 Task: Look for space in Leticia, Colombia from 9th June, 2023 to 16th June, 2023 for 2 adults in price range Rs.8000 to Rs.16000. Place can be entire place with 2 bedrooms having 2 beds and 1 bathroom. Property type can be house, flat, guest house. Amenities needed are: washing machine. Booking option can be shelf check-in. Required host language is English.
Action: Mouse moved to (427, 84)
Screenshot: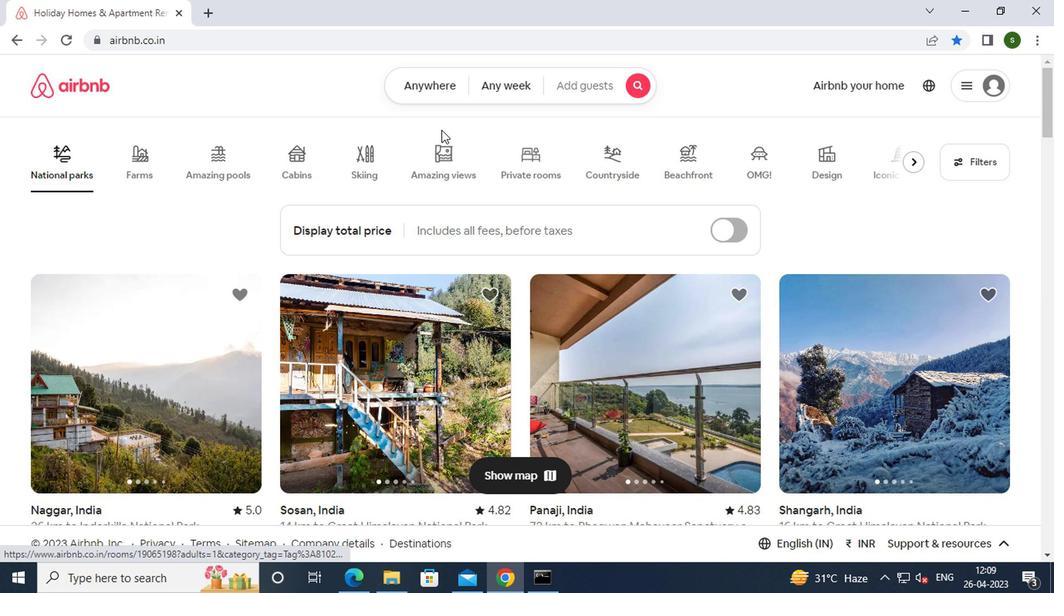 
Action: Mouse pressed left at (427, 84)
Screenshot: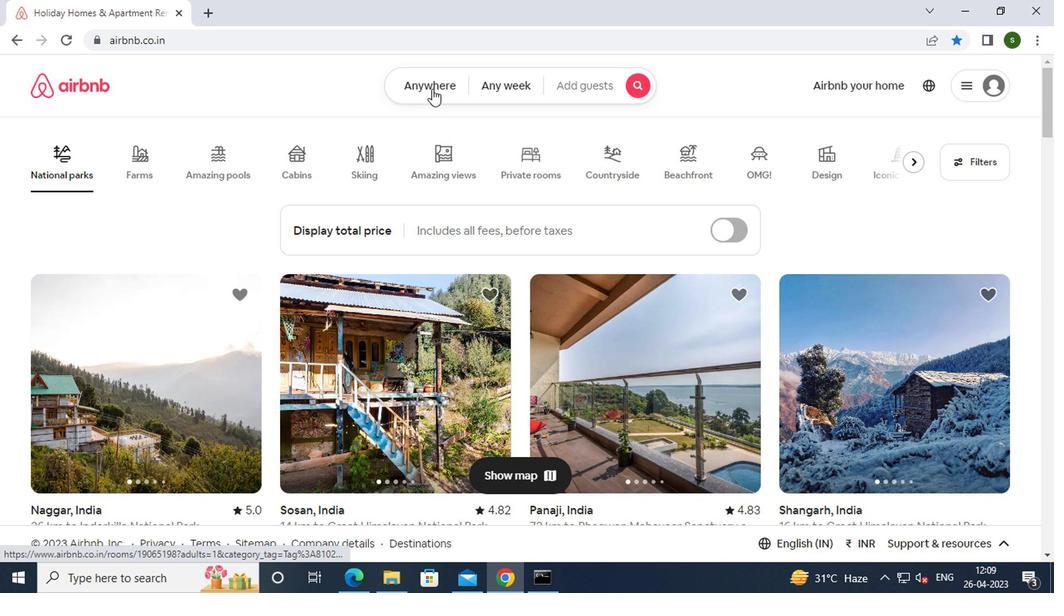 
Action: Mouse moved to (332, 150)
Screenshot: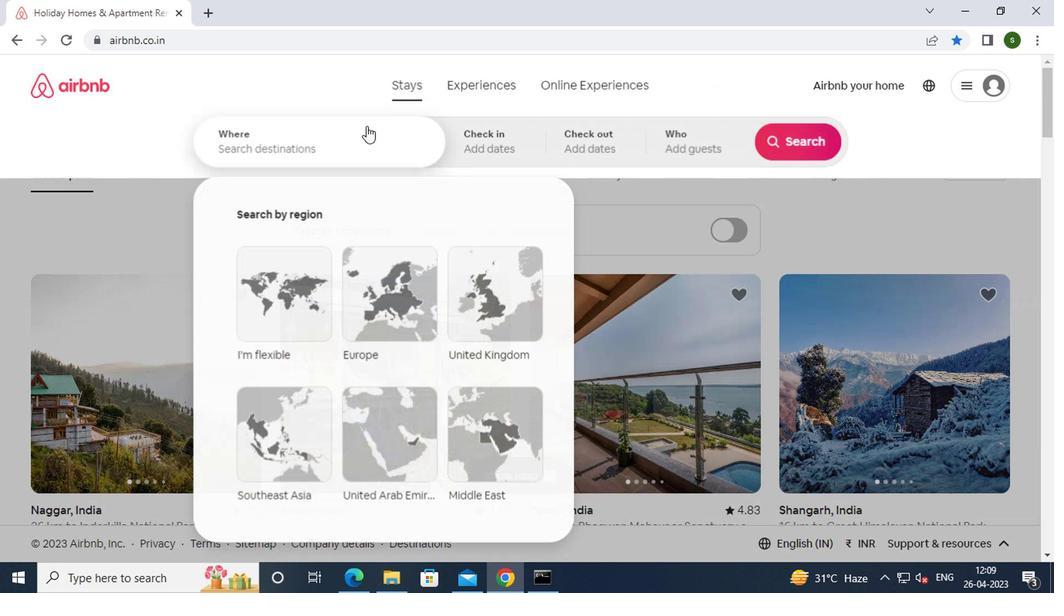 
Action: Mouse pressed left at (332, 150)
Screenshot: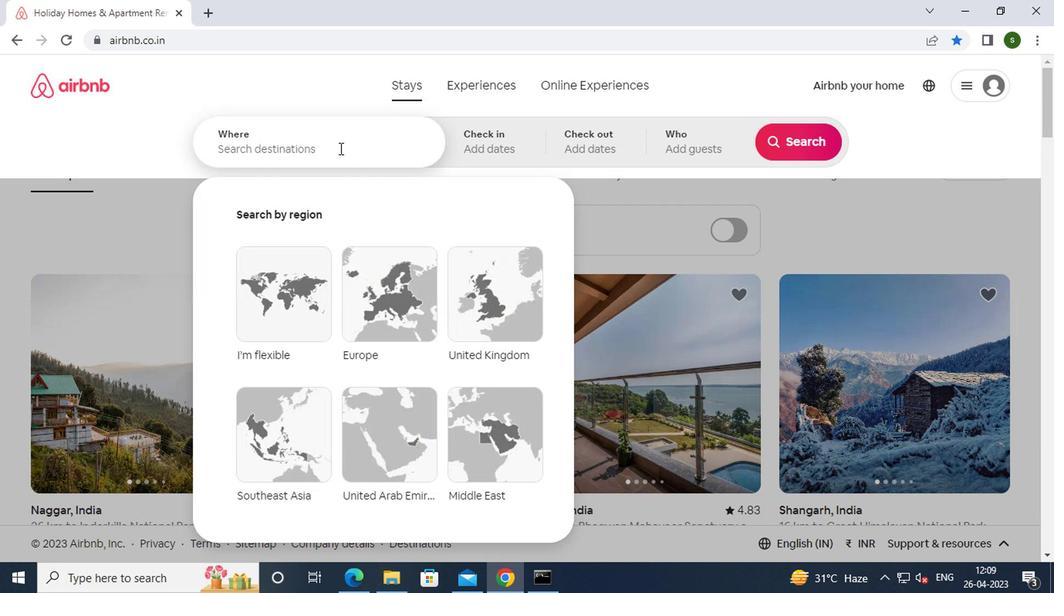
Action: Key pressed l<Key.caps_lock>eticia,<Key.space><Key.caps_lock>c<Key.caps_lock>olombia<Key.enter>
Screenshot: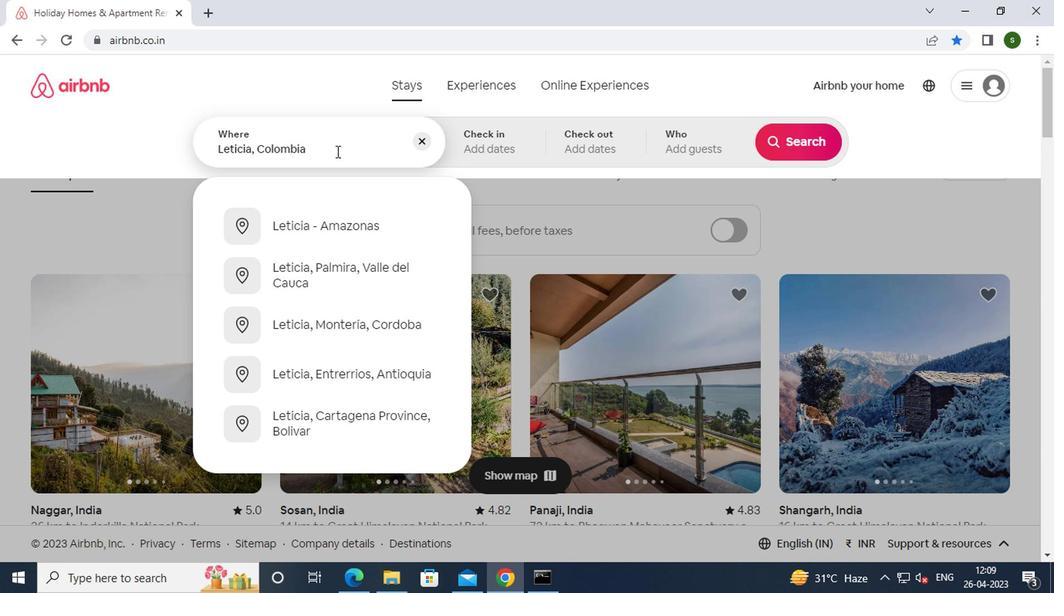 
Action: Mouse moved to (785, 271)
Screenshot: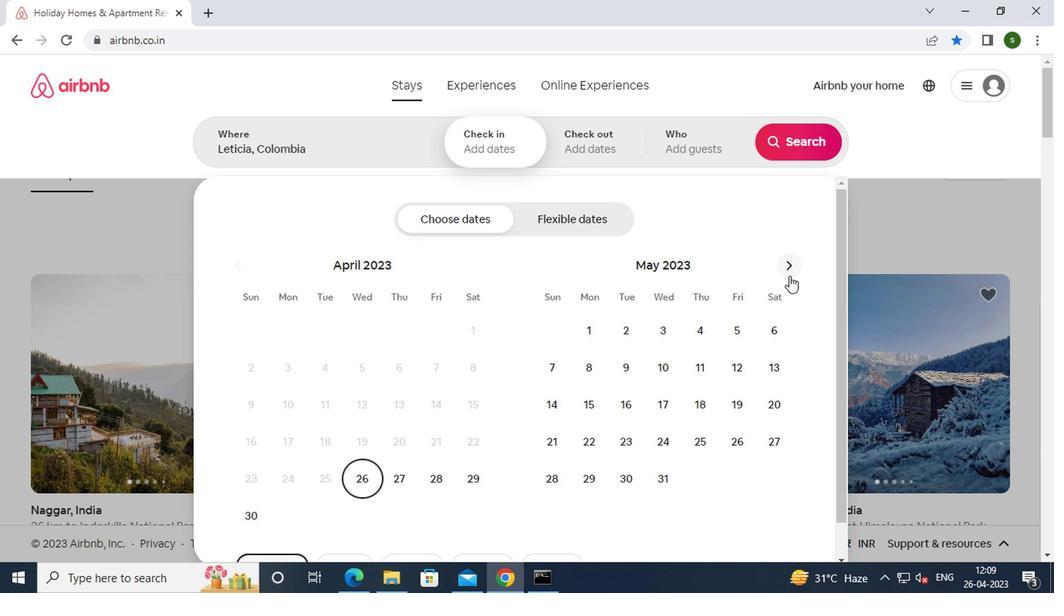 
Action: Mouse pressed left at (785, 271)
Screenshot: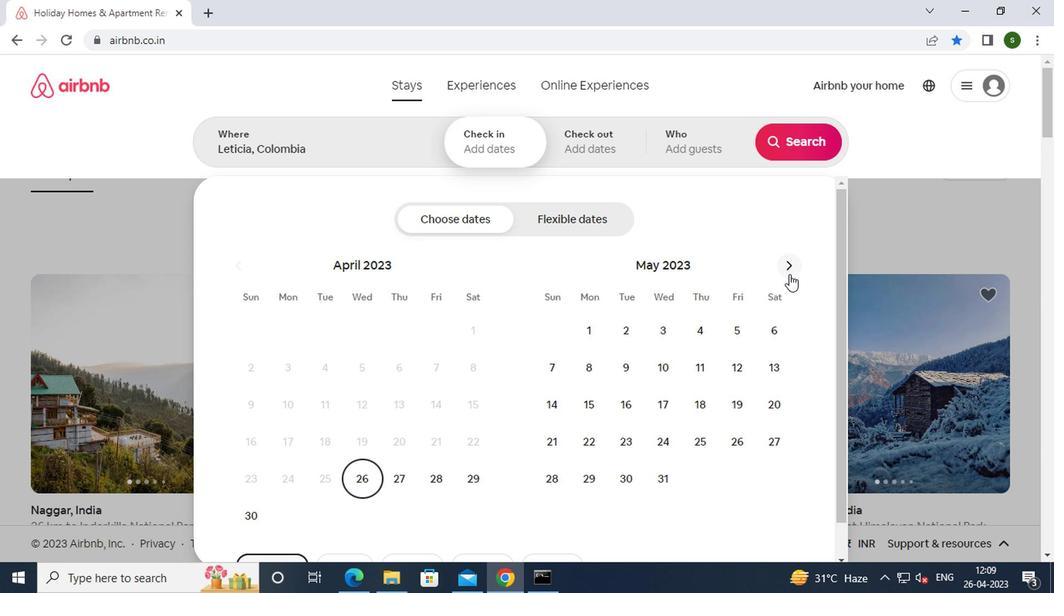 
Action: Mouse moved to (725, 367)
Screenshot: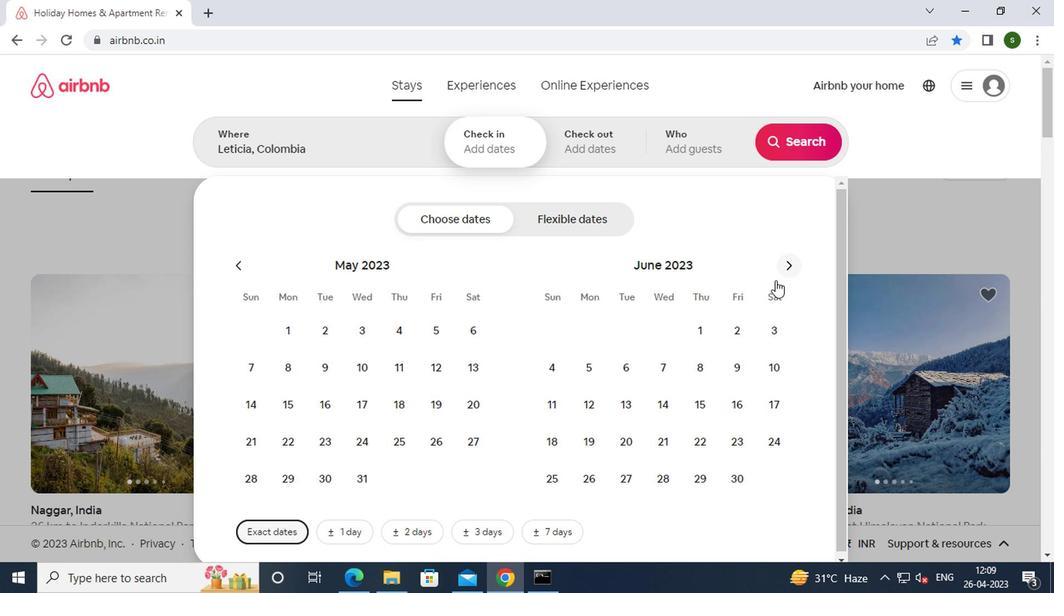 
Action: Mouse pressed left at (725, 367)
Screenshot: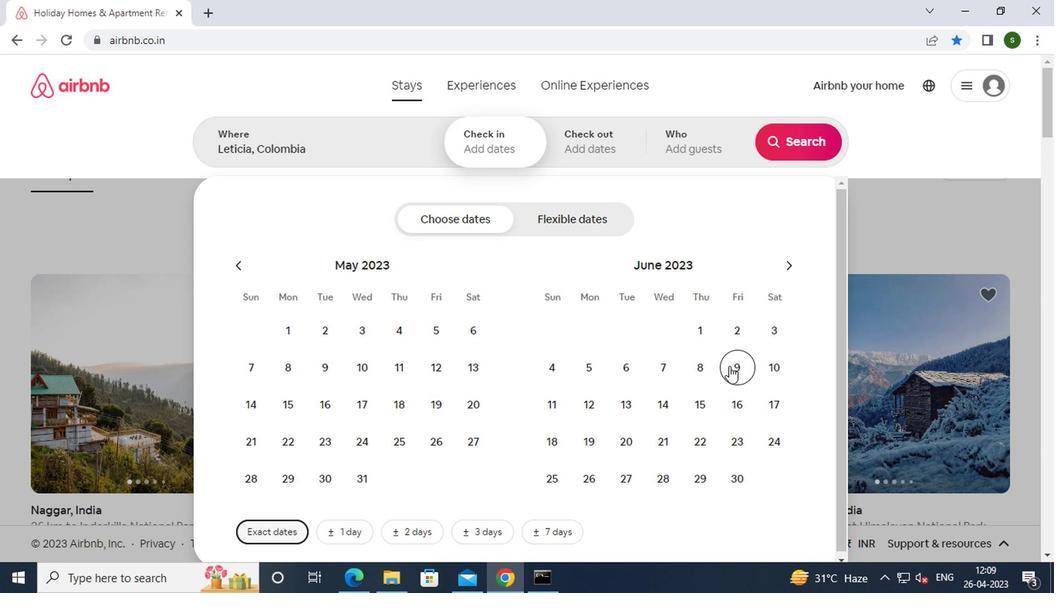 
Action: Mouse moved to (728, 398)
Screenshot: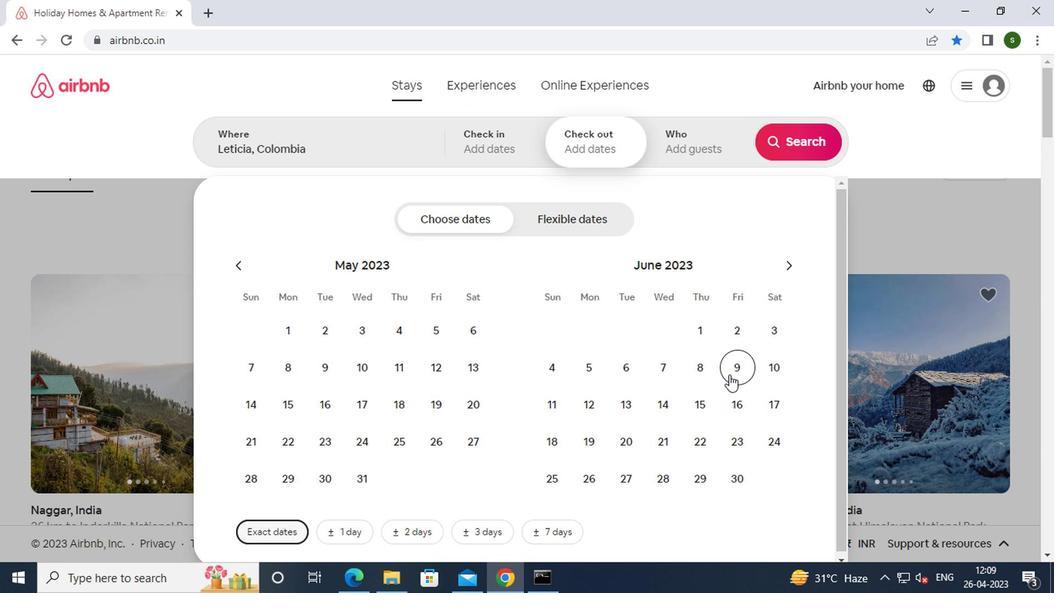 
Action: Mouse pressed left at (728, 398)
Screenshot: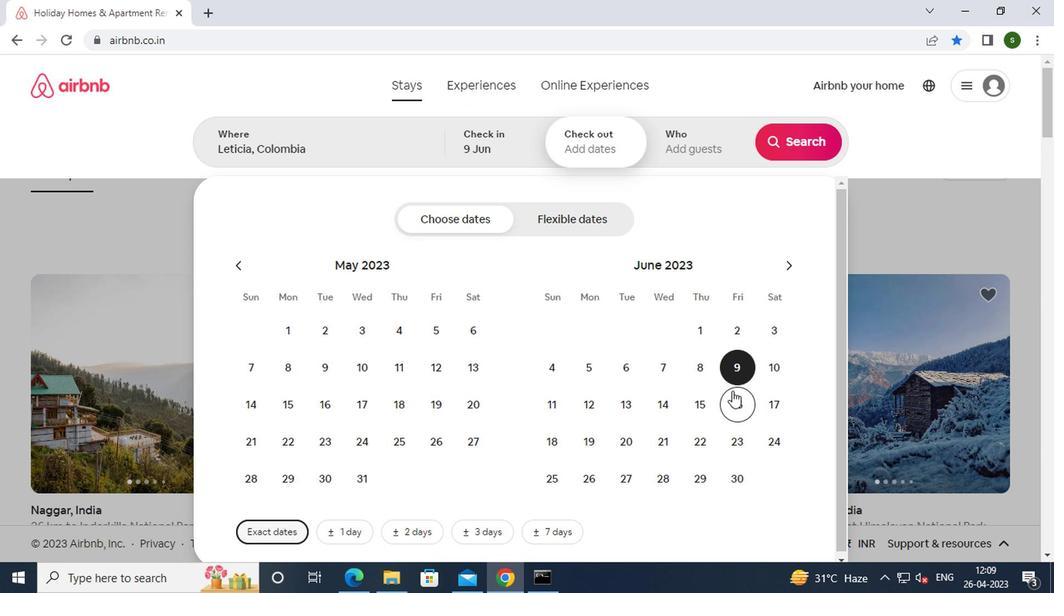 
Action: Mouse moved to (701, 141)
Screenshot: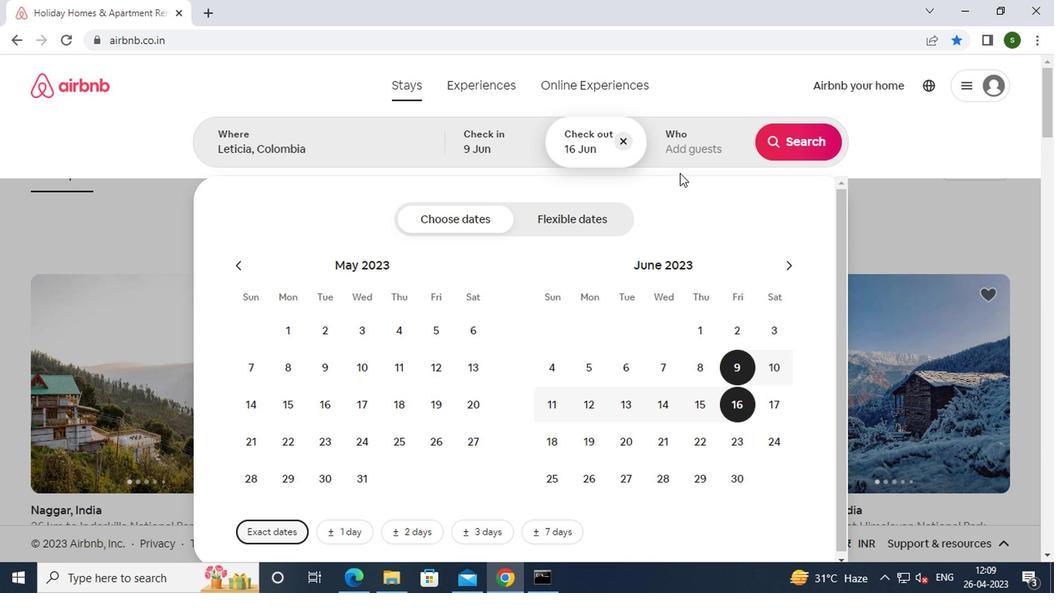 
Action: Mouse pressed left at (701, 141)
Screenshot: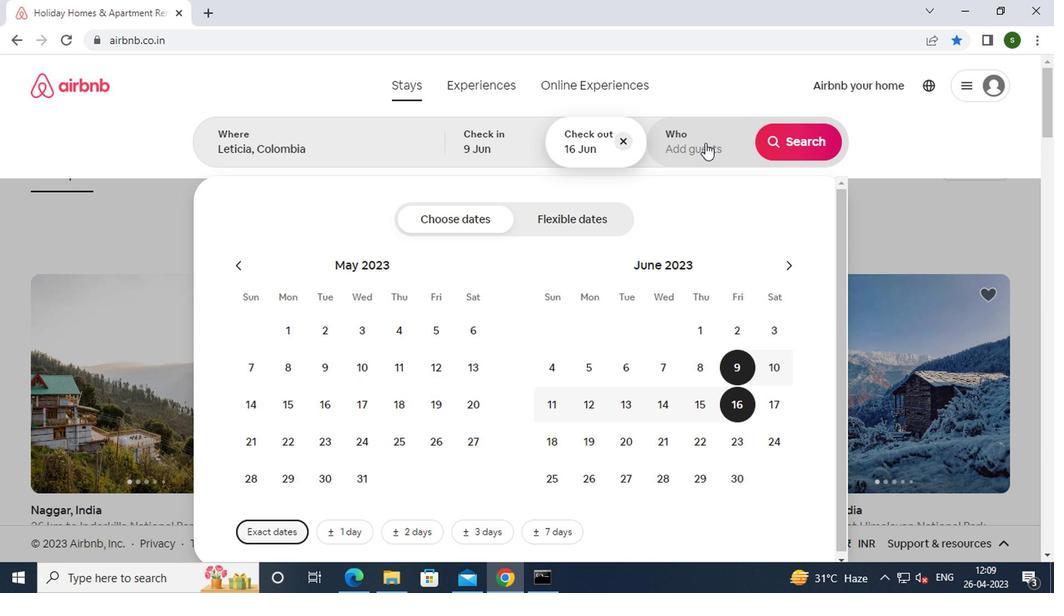 
Action: Mouse moved to (806, 228)
Screenshot: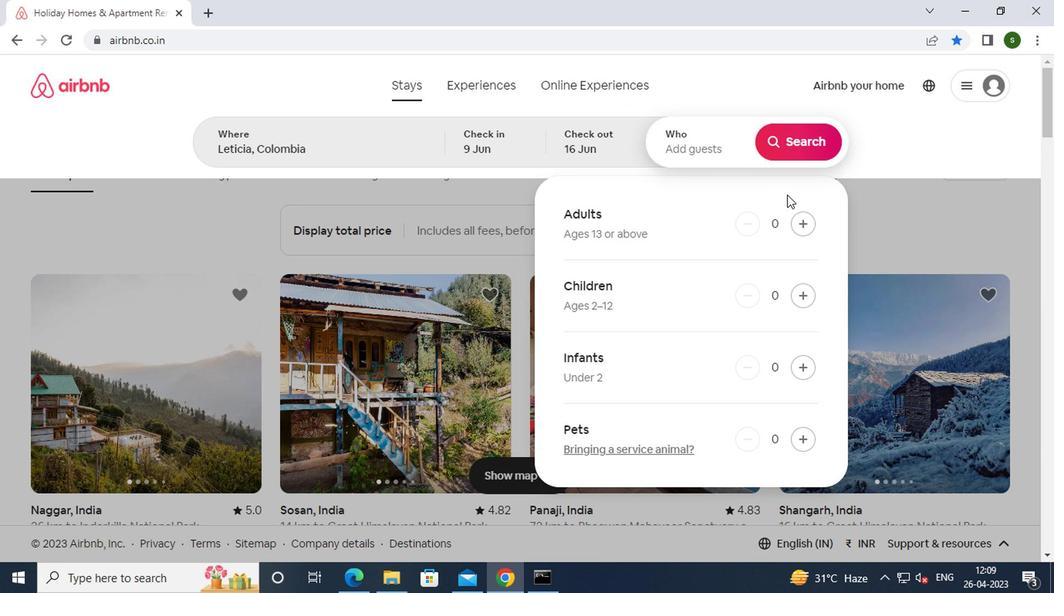 
Action: Mouse pressed left at (806, 228)
Screenshot: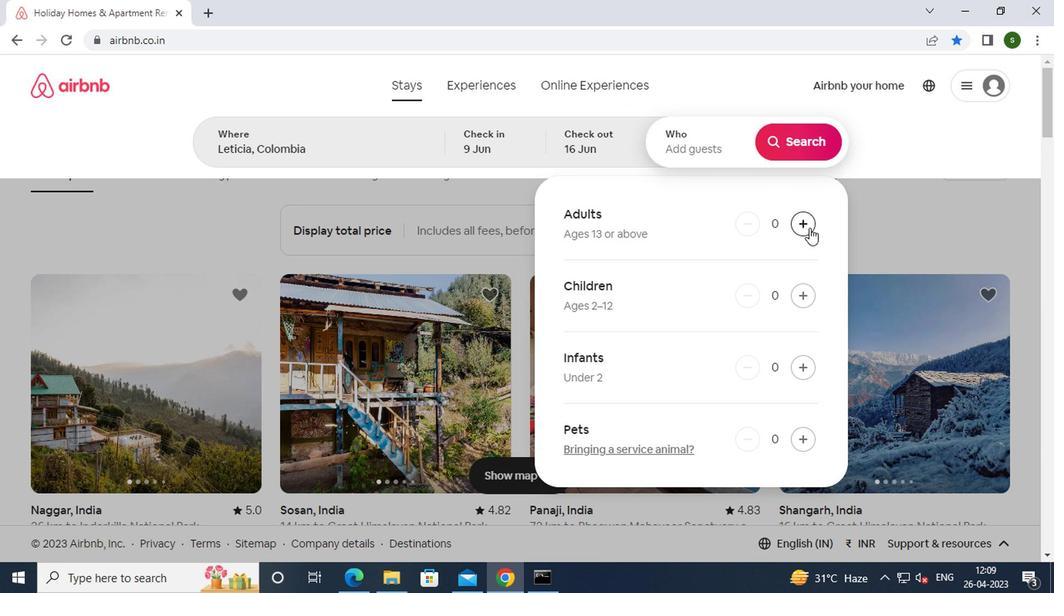 
Action: Mouse pressed left at (806, 228)
Screenshot: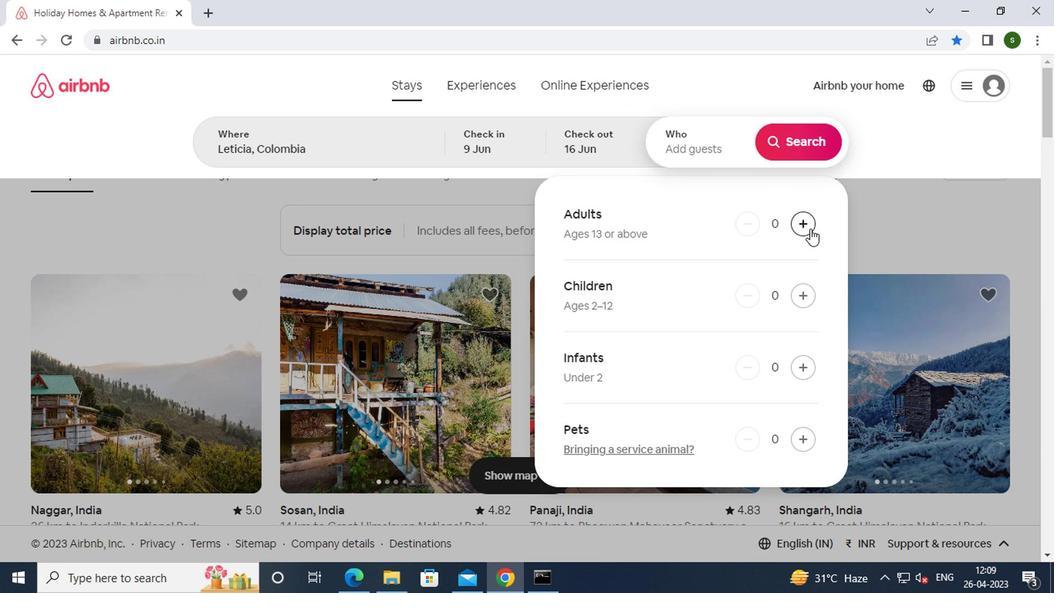 
Action: Mouse moved to (802, 144)
Screenshot: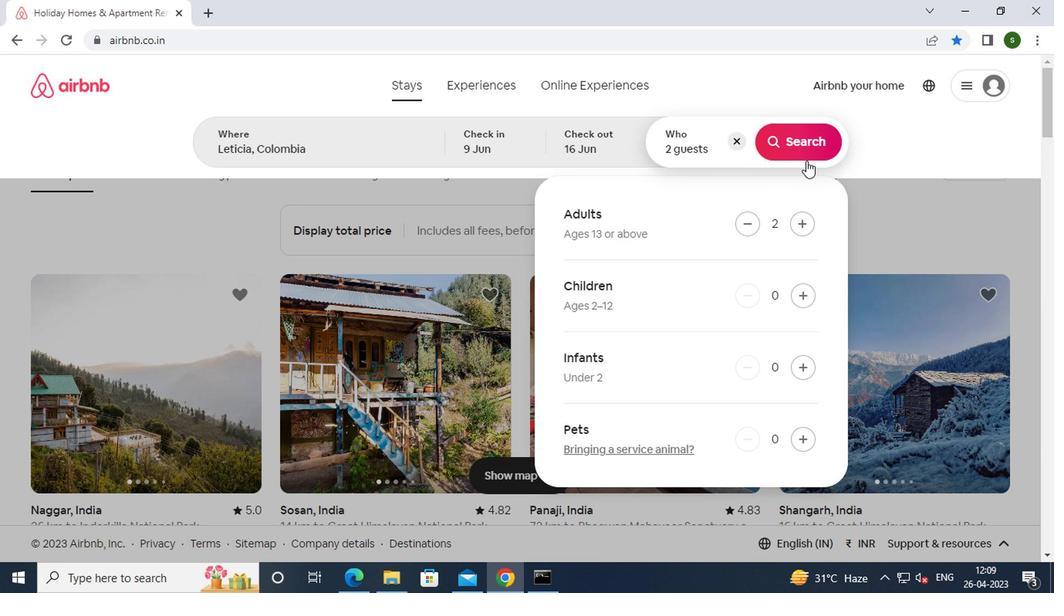 
Action: Mouse pressed left at (802, 144)
Screenshot: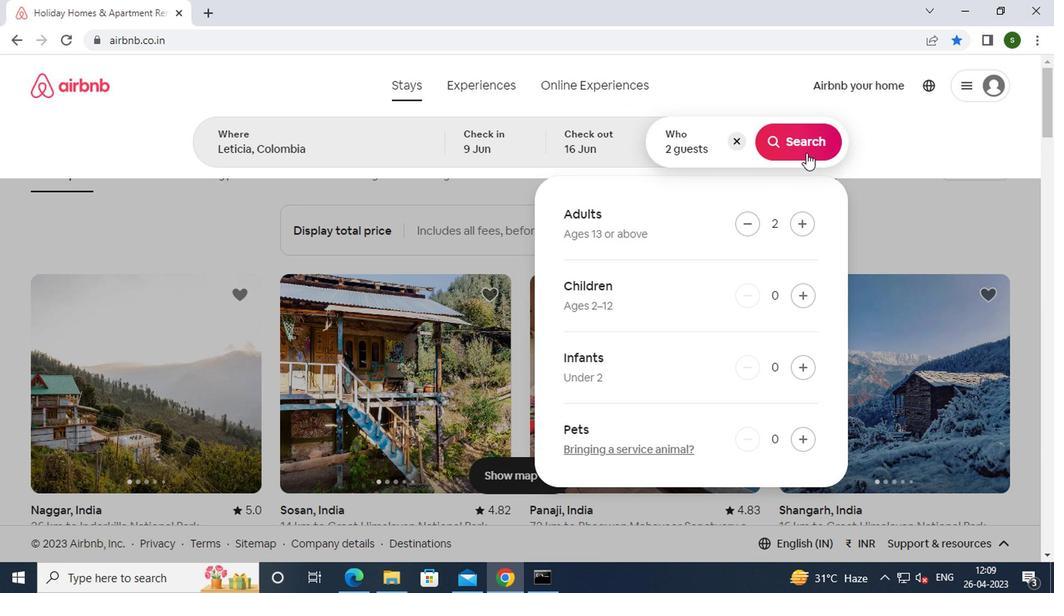 
Action: Mouse moved to (977, 151)
Screenshot: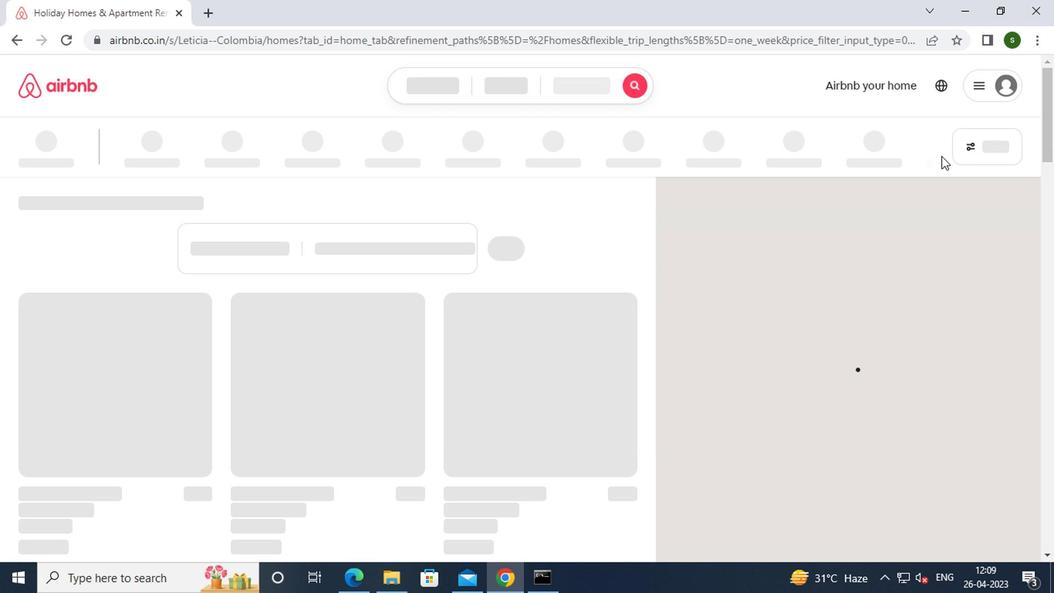 
Action: Mouse pressed left at (977, 151)
Screenshot: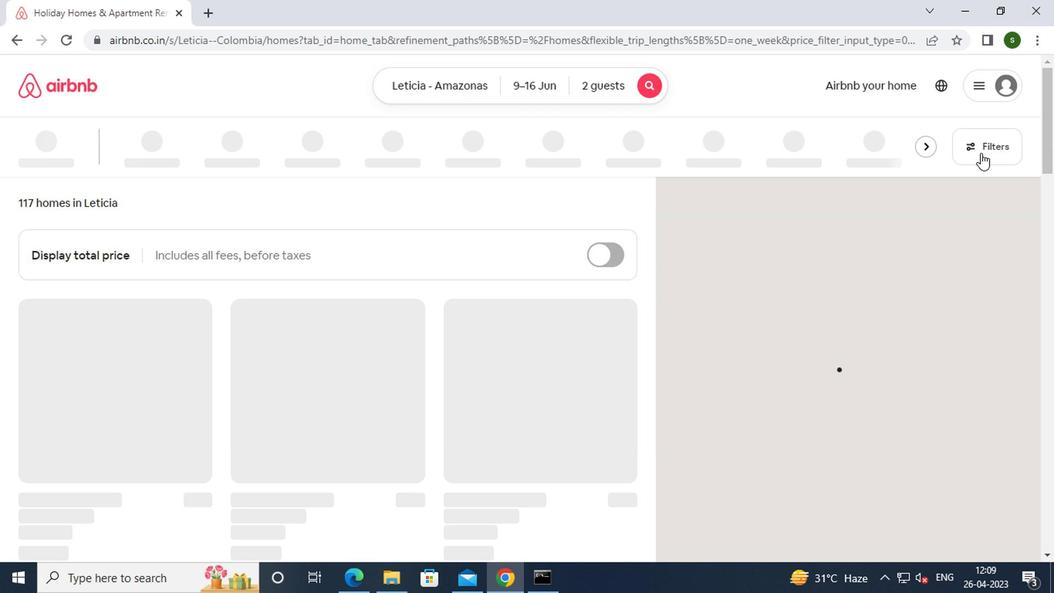 
Action: Mouse moved to (391, 334)
Screenshot: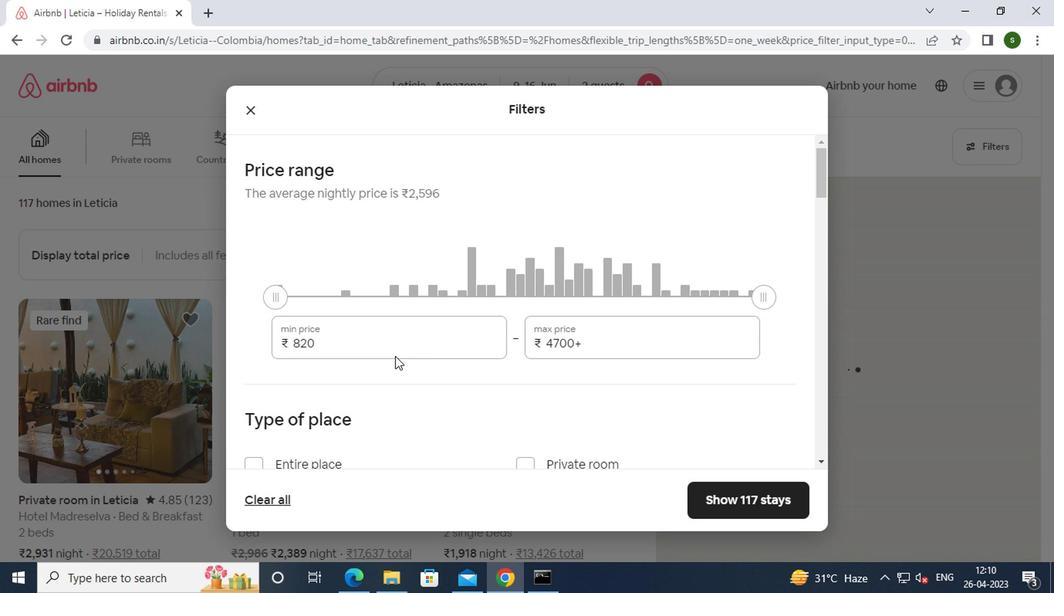
Action: Mouse pressed left at (391, 334)
Screenshot: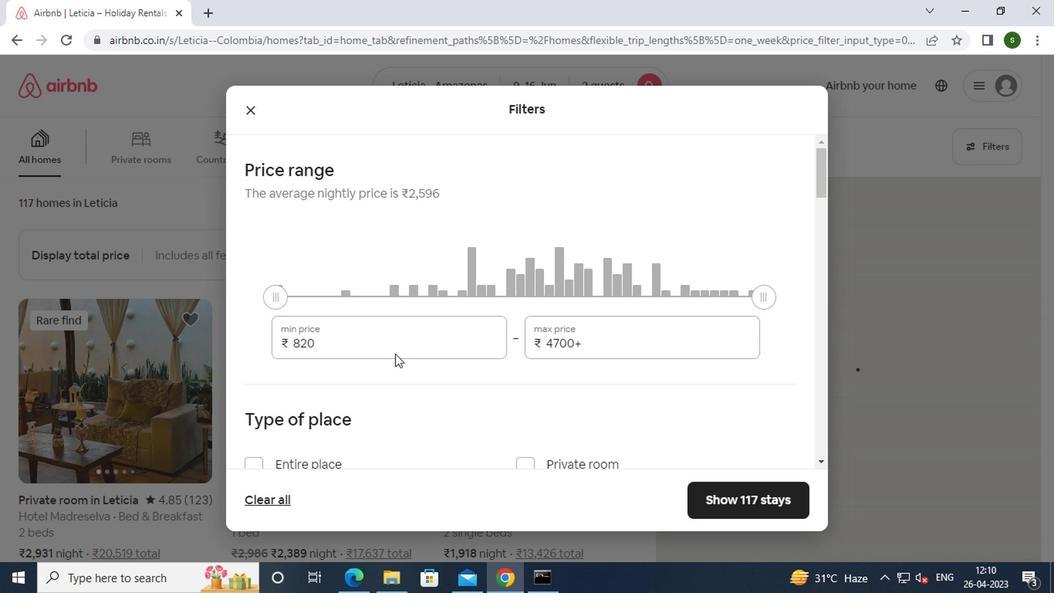 
Action: Key pressed <Key.backspace><Key.backspace><Key.backspace><Key.backspace><Key.backspace><Key.backspace><Key.backspace>8000
Screenshot: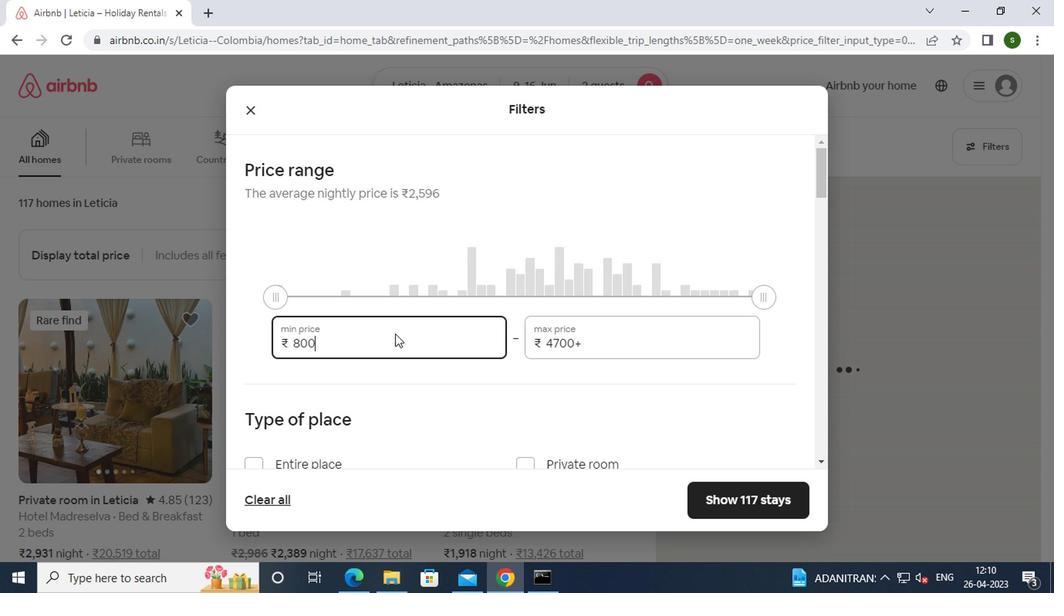 
Action: Mouse moved to (642, 342)
Screenshot: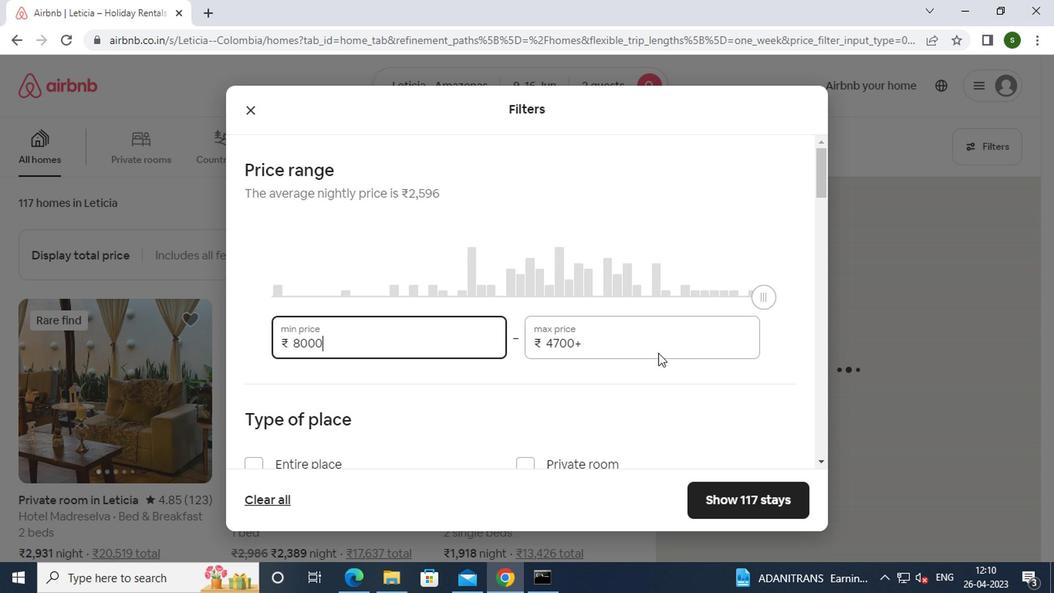 
Action: Mouse pressed left at (642, 342)
Screenshot: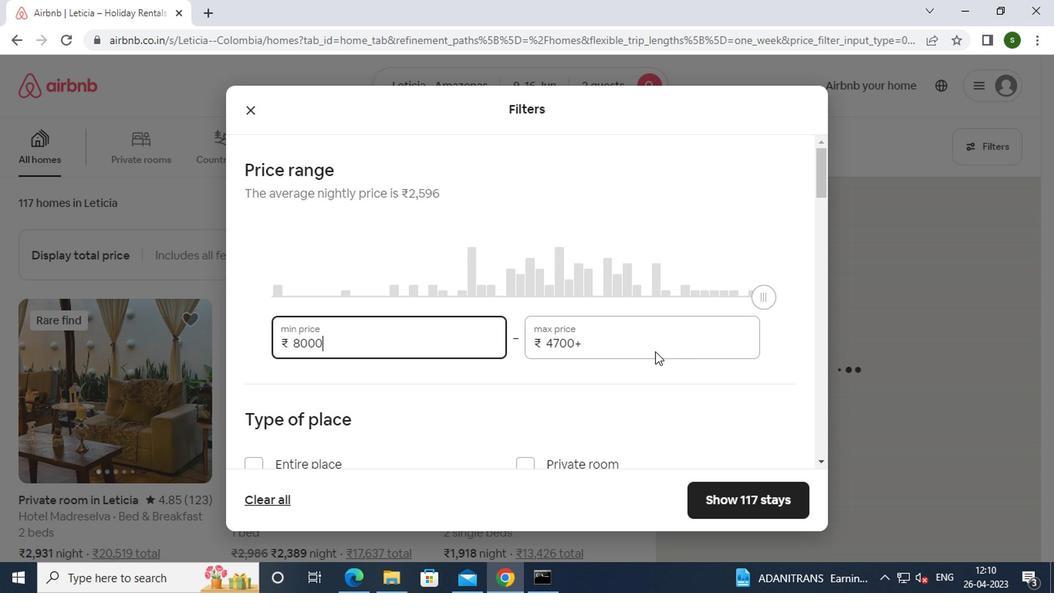 
Action: Key pressed <Key.backspace><Key.backspace><Key.backspace><Key.backspace><Key.backspace><Key.backspace><Key.backspace><Key.backspace><Key.backspace>16000
Screenshot: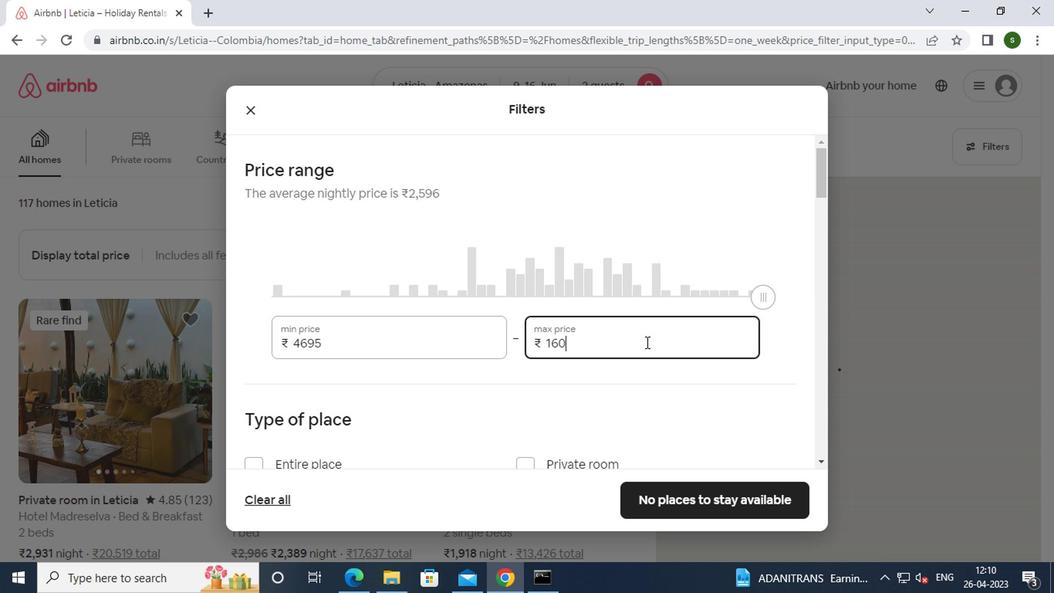 
Action: Mouse moved to (581, 362)
Screenshot: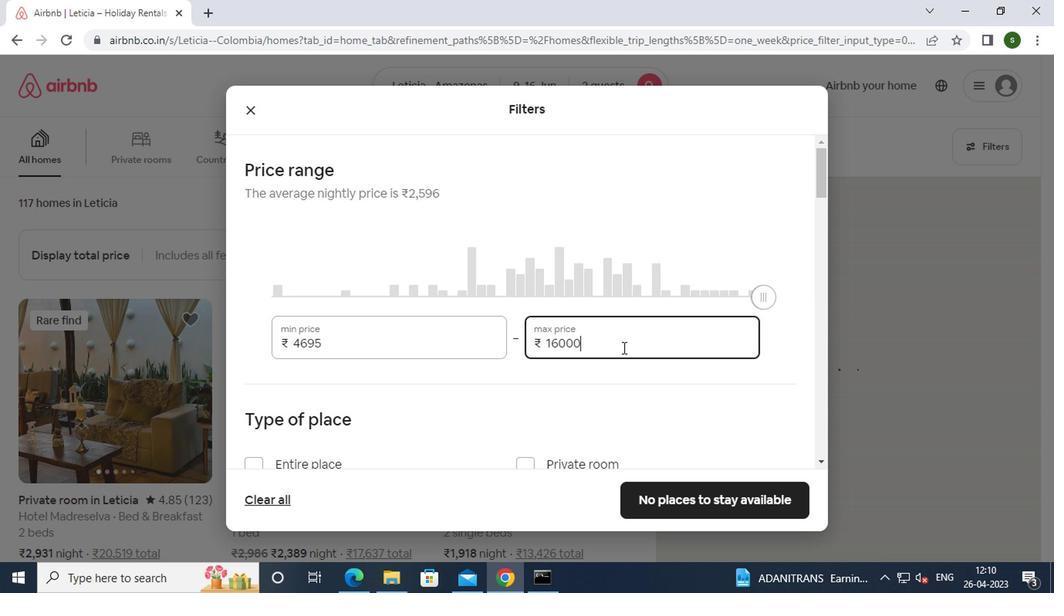
Action: Mouse scrolled (581, 362) with delta (0, 0)
Screenshot: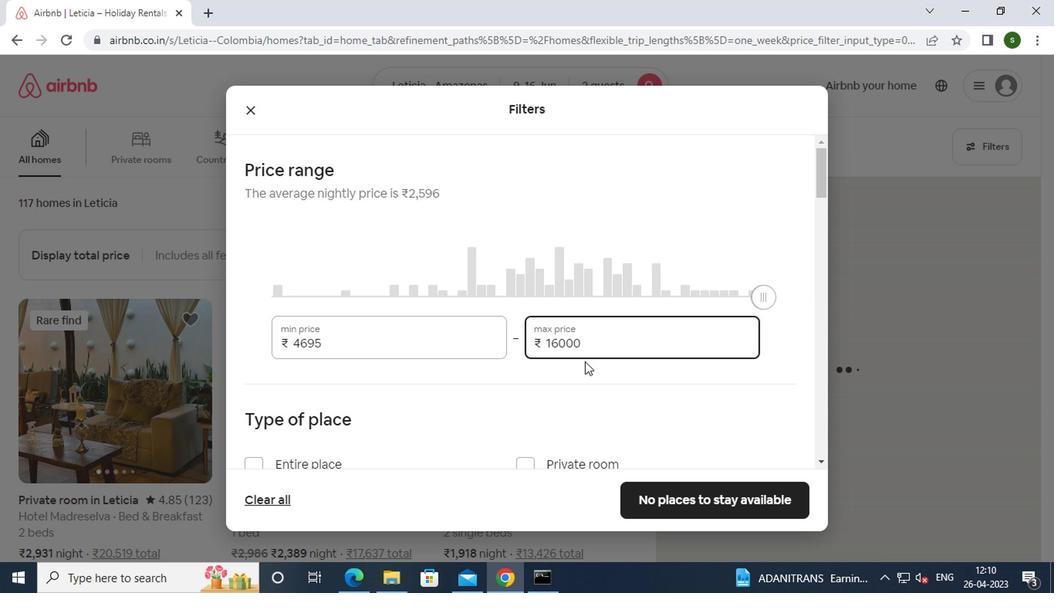 
Action: Mouse scrolled (581, 362) with delta (0, 0)
Screenshot: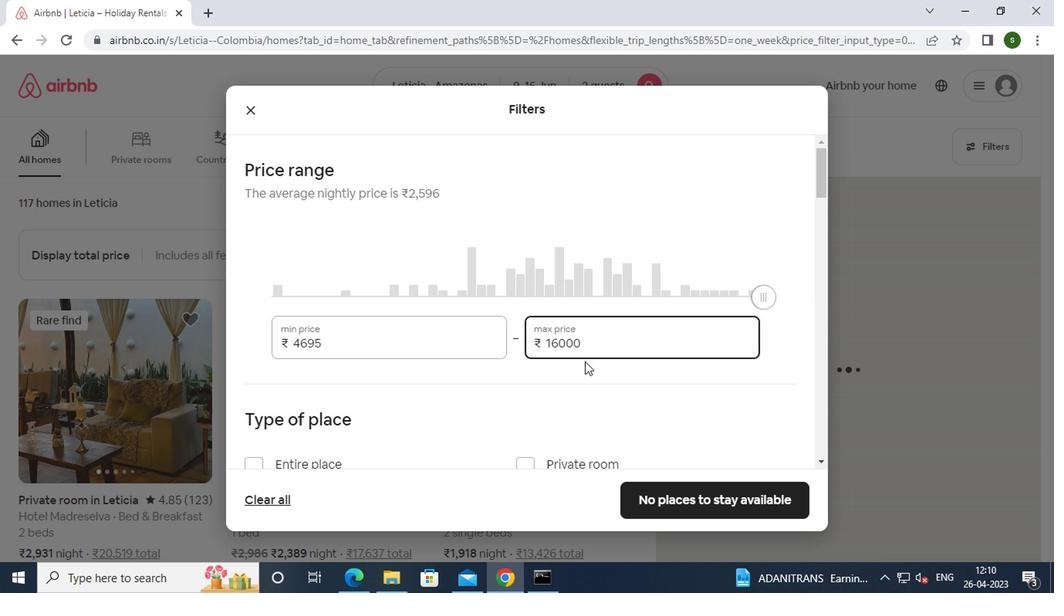 
Action: Mouse moved to (322, 318)
Screenshot: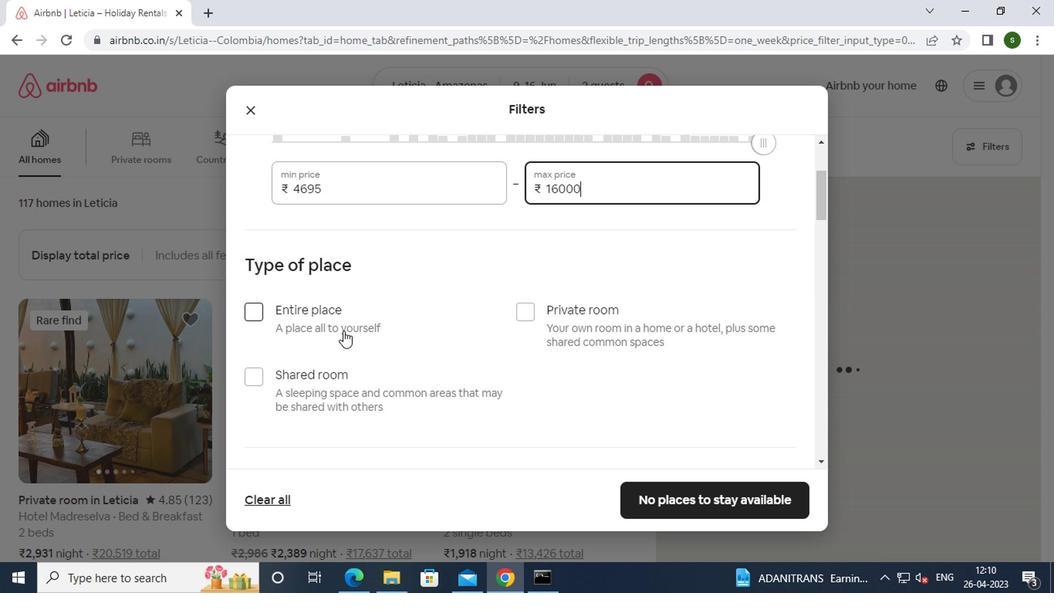 
Action: Mouse pressed left at (322, 318)
Screenshot: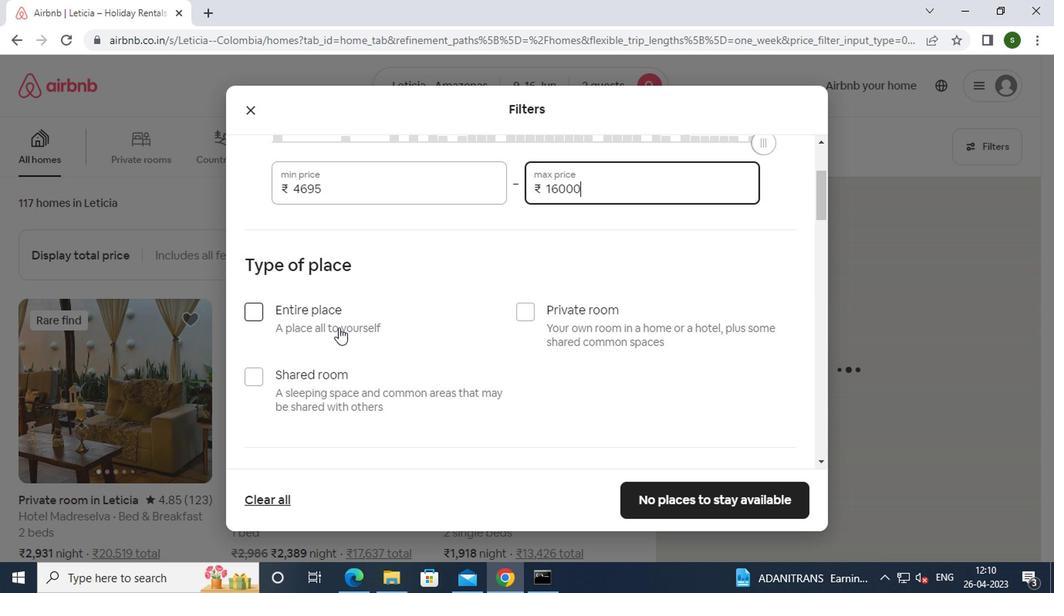 
Action: Mouse moved to (386, 326)
Screenshot: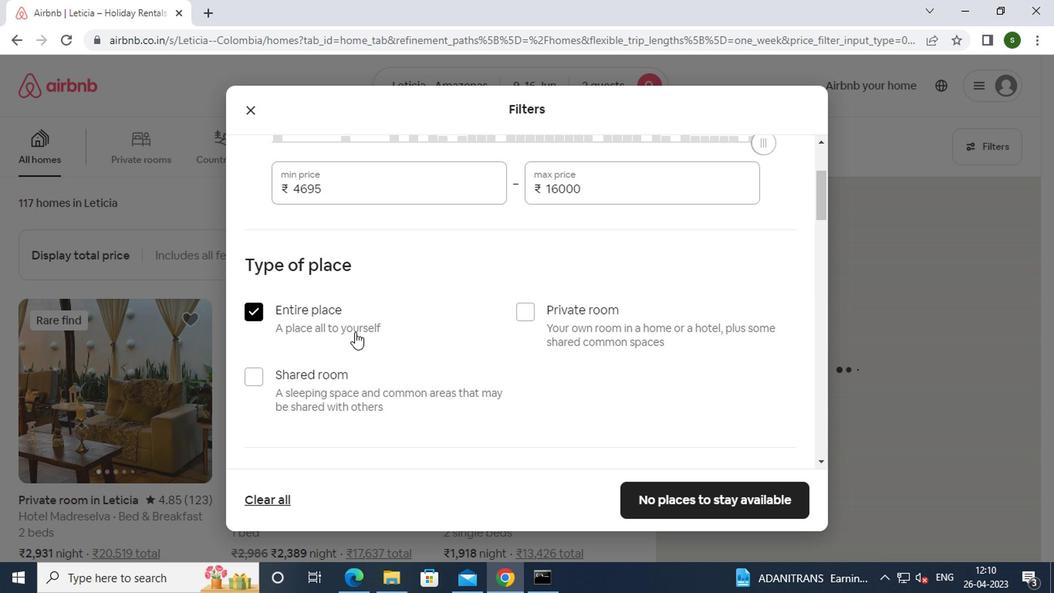 
Action: Mouse scrolled (386, 325) with delta (0, 0)
Screenshot: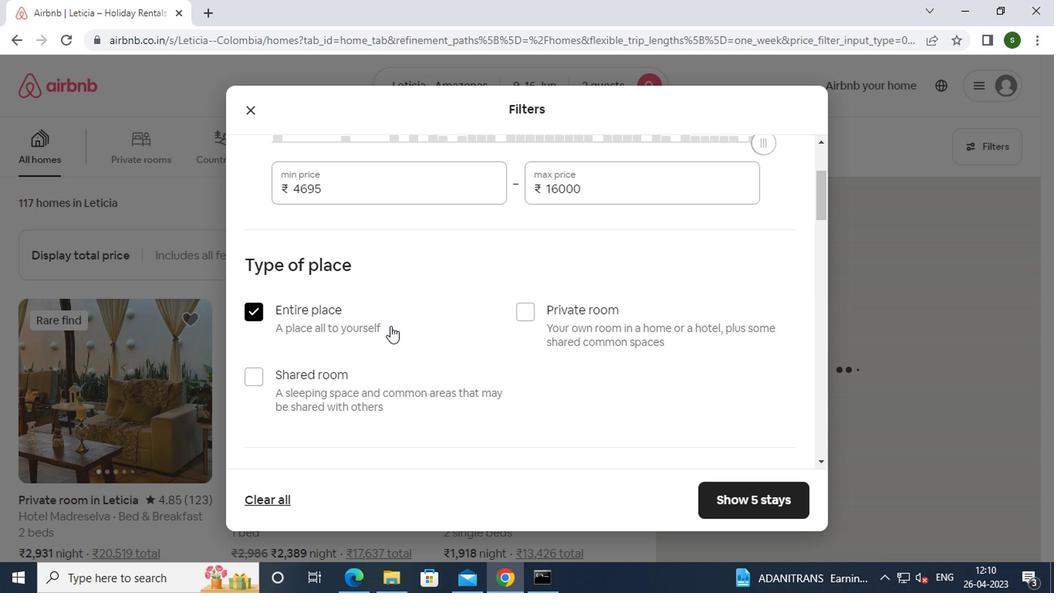 
Action: Mouse scrolled (386, 325) with delta (0, 0)
Screenshot: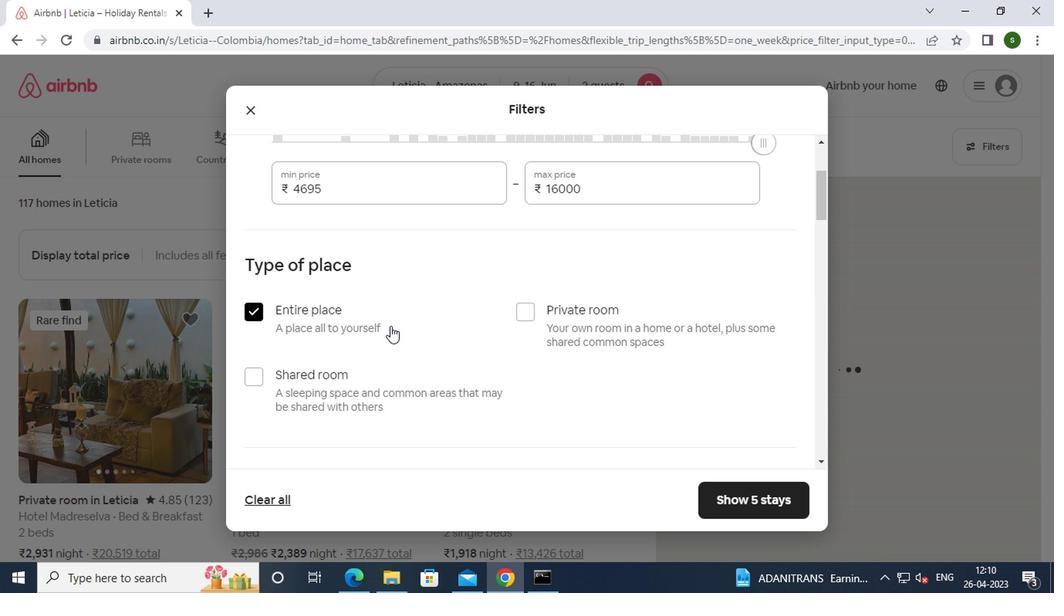 
Action: Mouse scrolled (386, 325) with delta (0, 0)
Screenshot: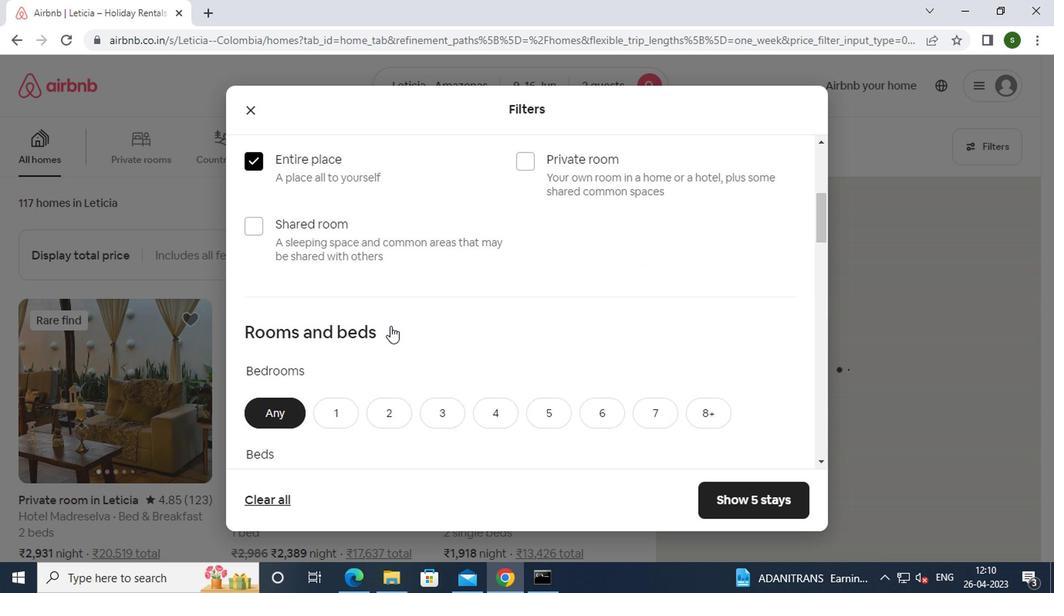 
Action: Mouse moved to (385, 331)
Screenshot: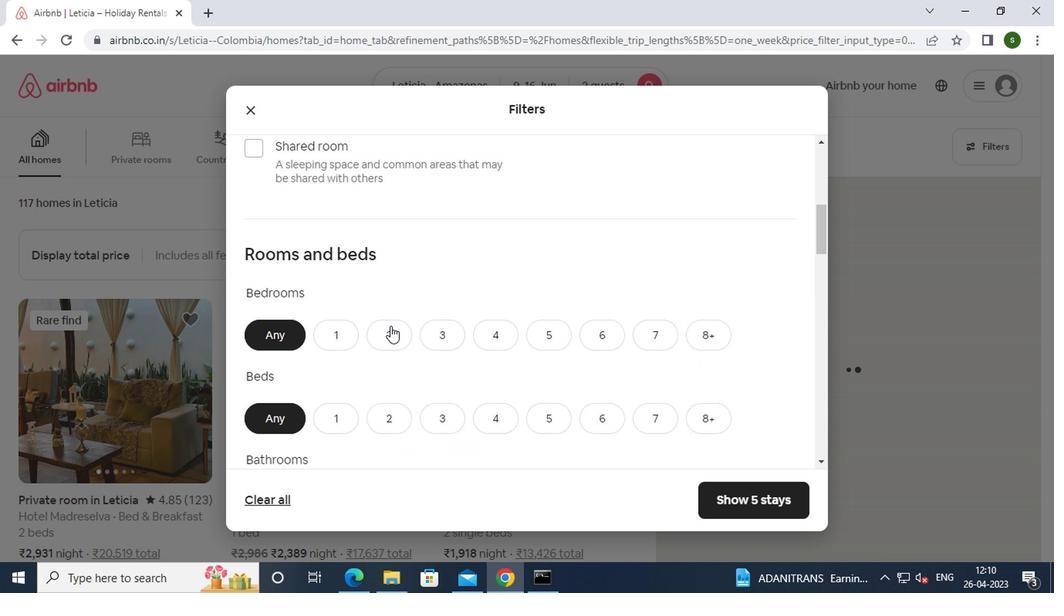 
Action: Mouse pressed left at (385, 331)
Screenshot: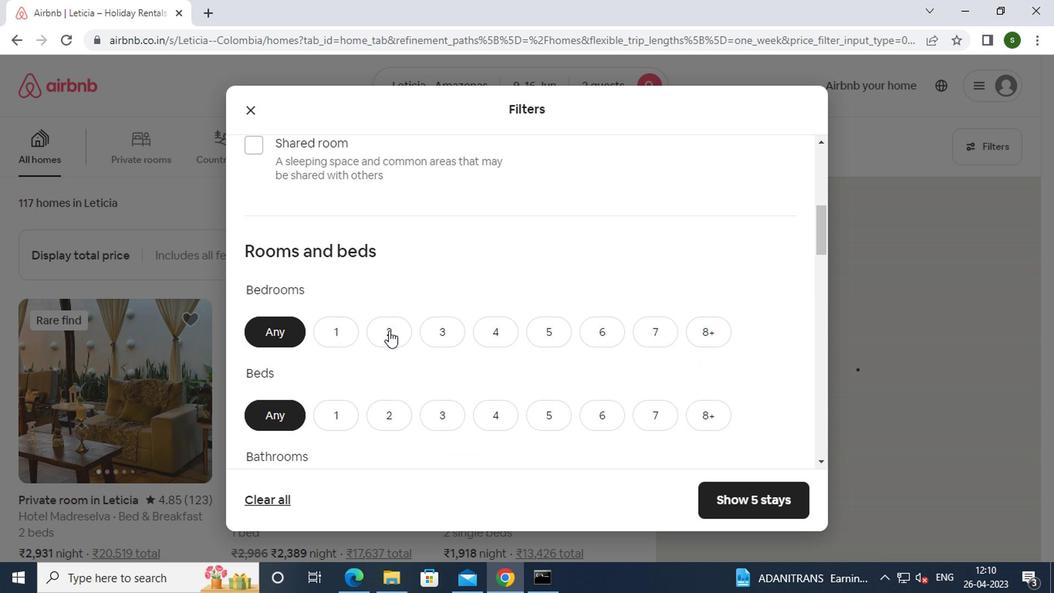 
Action: Mouse scrolled (385, 330) with delta (0, 0)
Screenshot: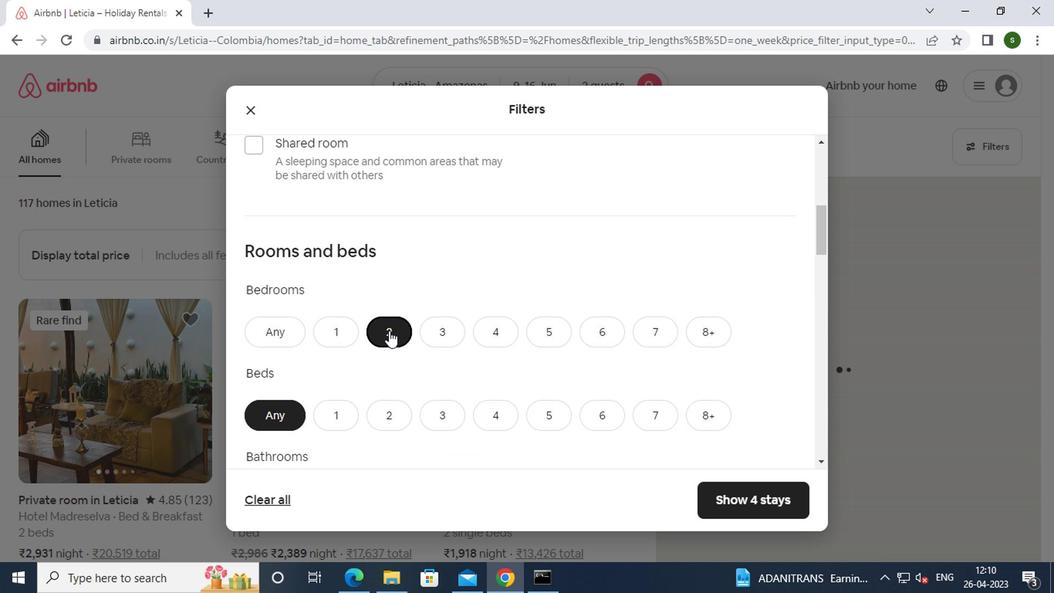 
Action: Mouse pressed left at (385, 331)
Screenshot: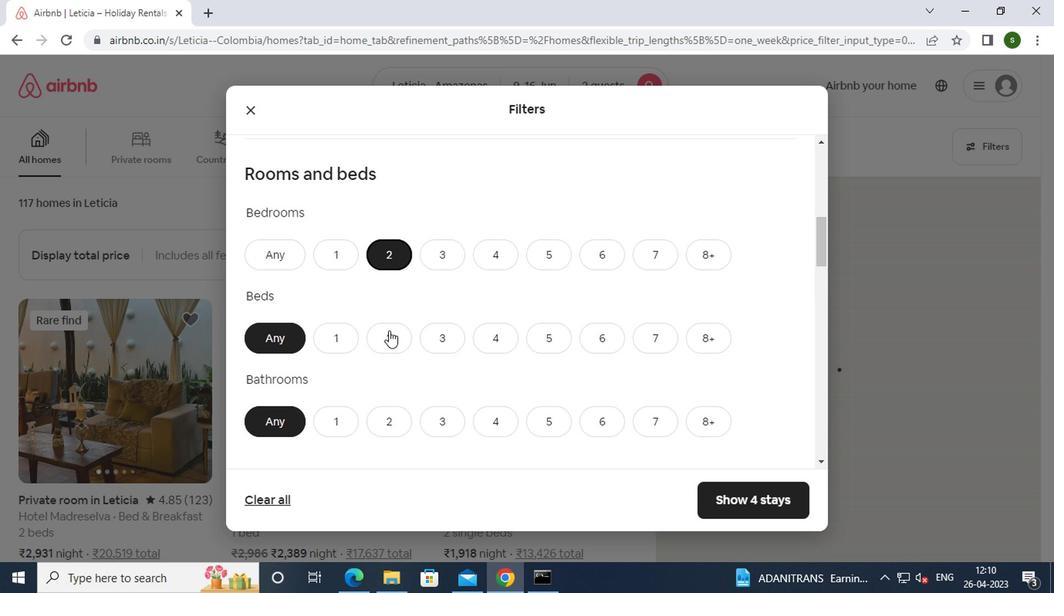 
Action: Mouse moved to (339, 418)
Screenshot: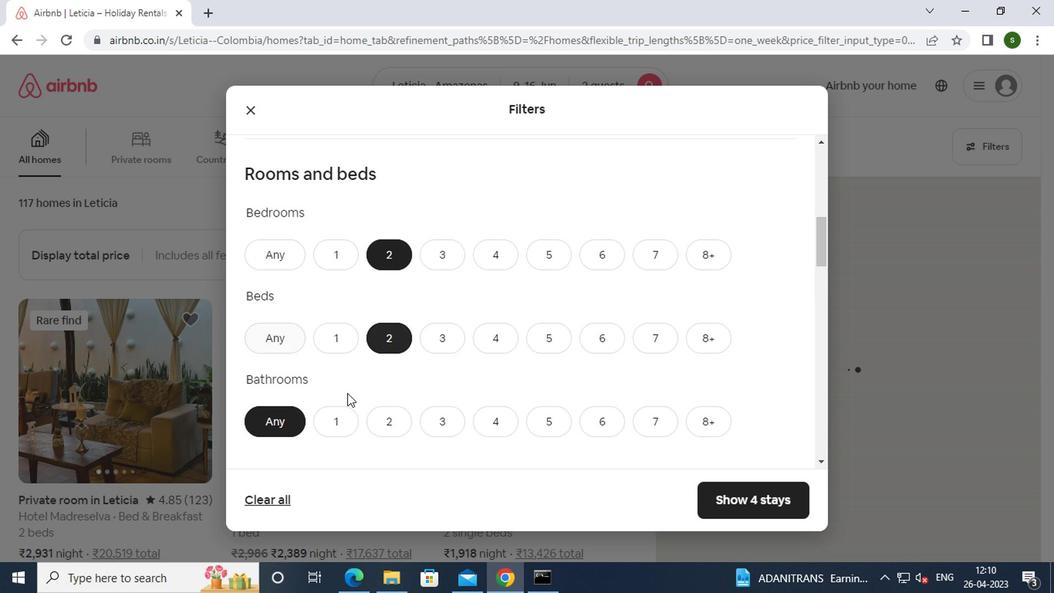 
Action: Mouse pressed left at (339, 418)
Screenshot: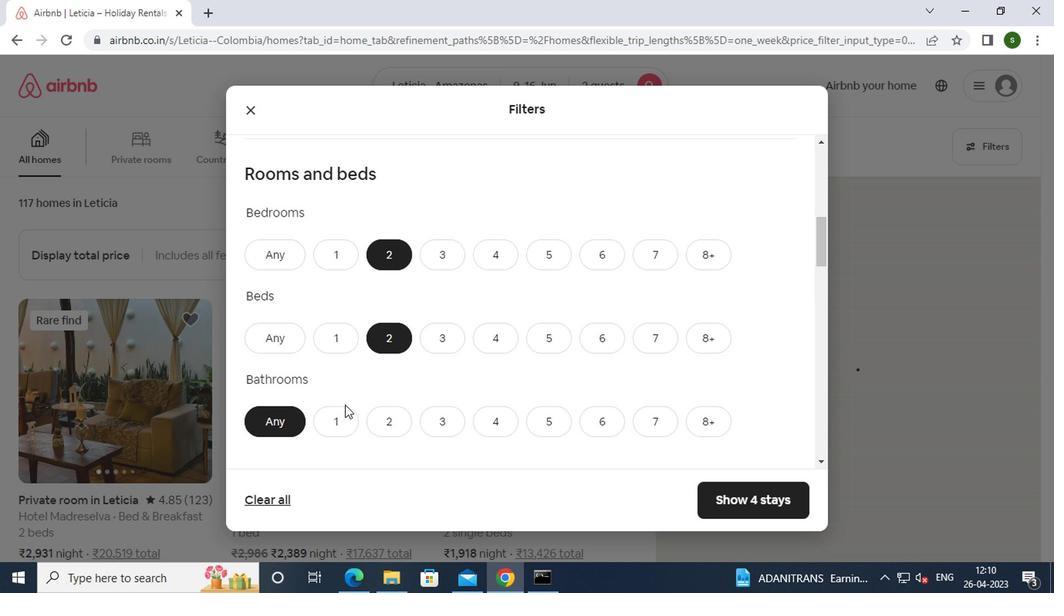 
Action: Mouse moved to (456, 359)
Screenshot: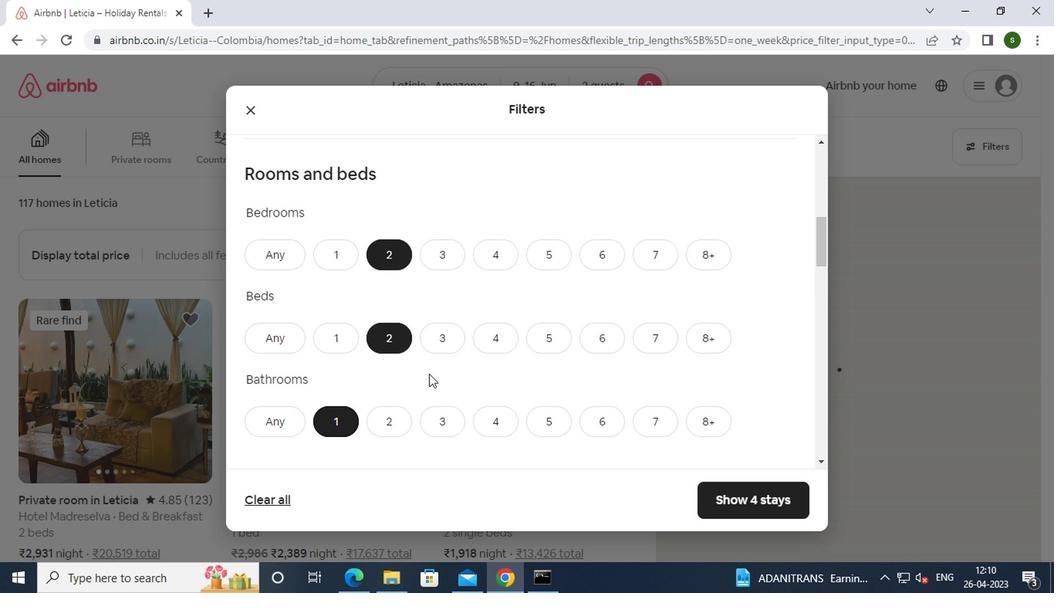 
Action: Mouse scrolled (456, 358) with delta (0, 0)
Screenshot: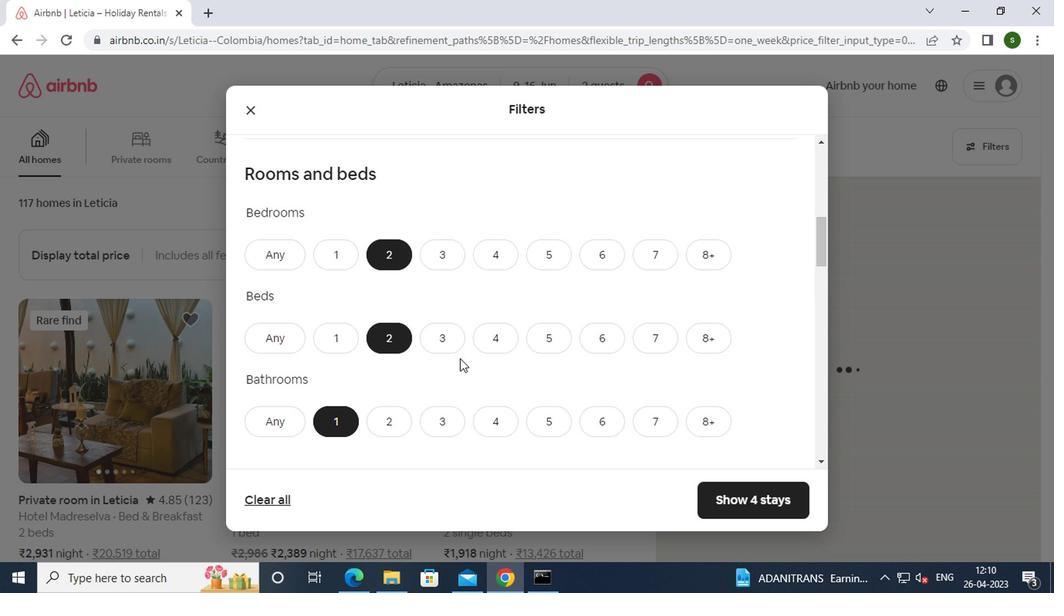 
Action: Mouse scrolled (456, 358) with delta (0, 0)
Screenshot: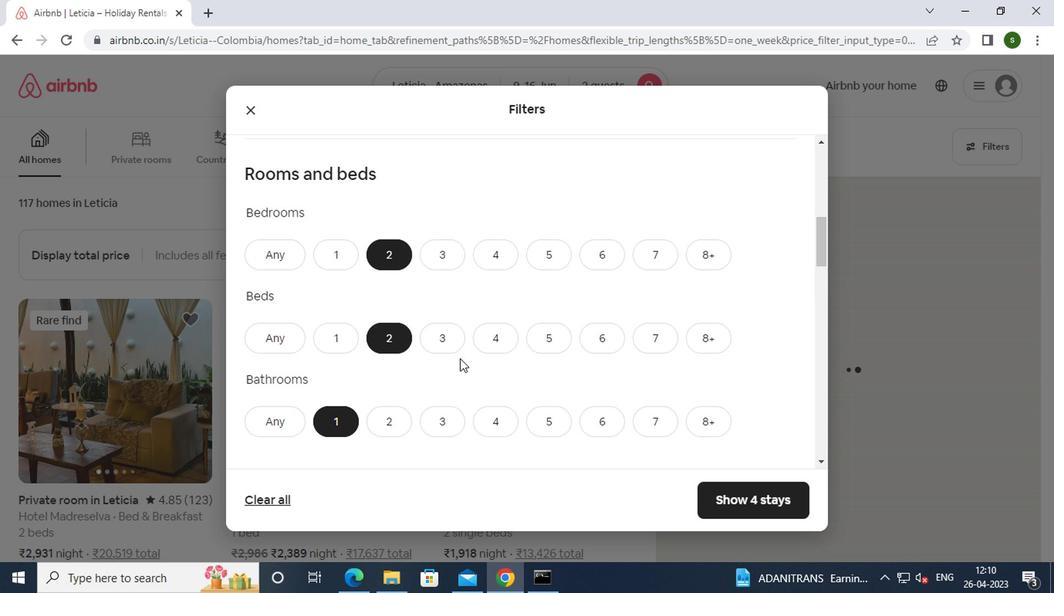
Action: Mouse scrolled (456, 358) with delta (0, 0)
Screenshot: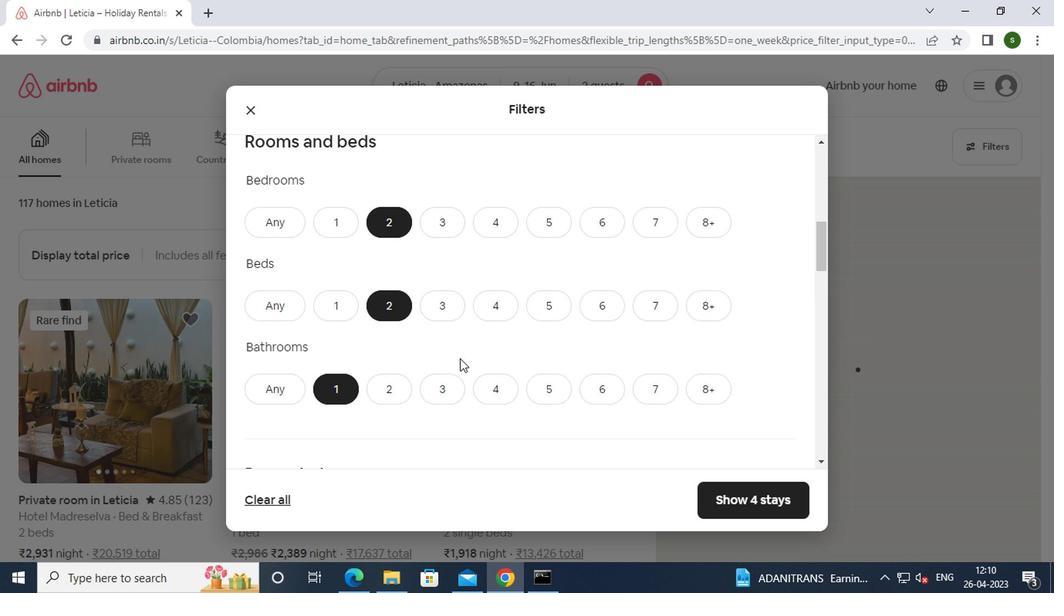 
Action: Mouse moved to (360, 373)
Screenshot: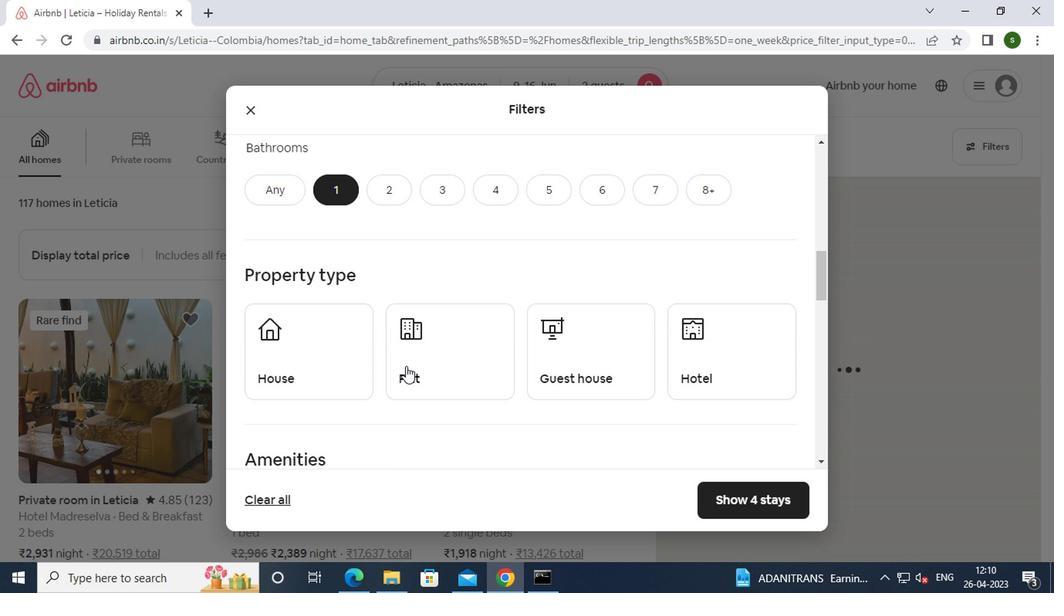 
Action: Mouse pressed left at (360, 373)
Screenshot: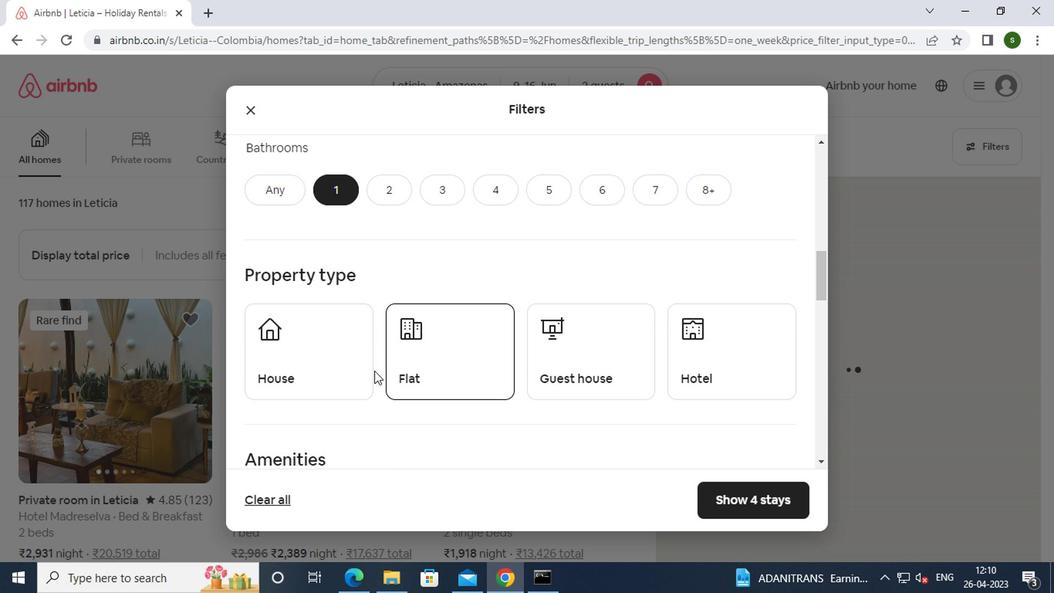 
Action: Mouse moved to (457, 369)
Screenshot: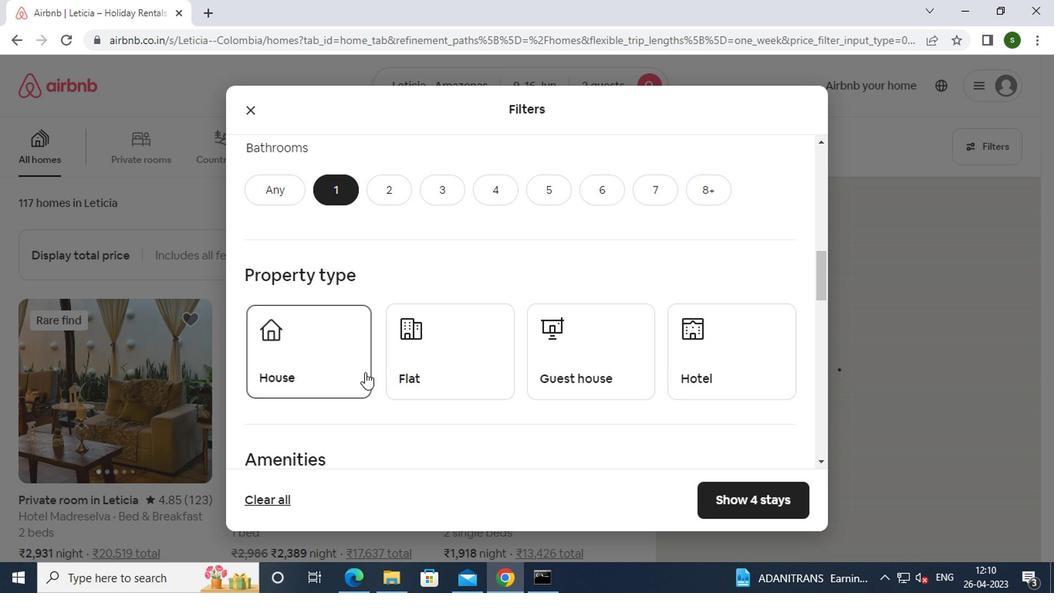 
Action: Mouse pressed left at (457, 369)
Screenshot: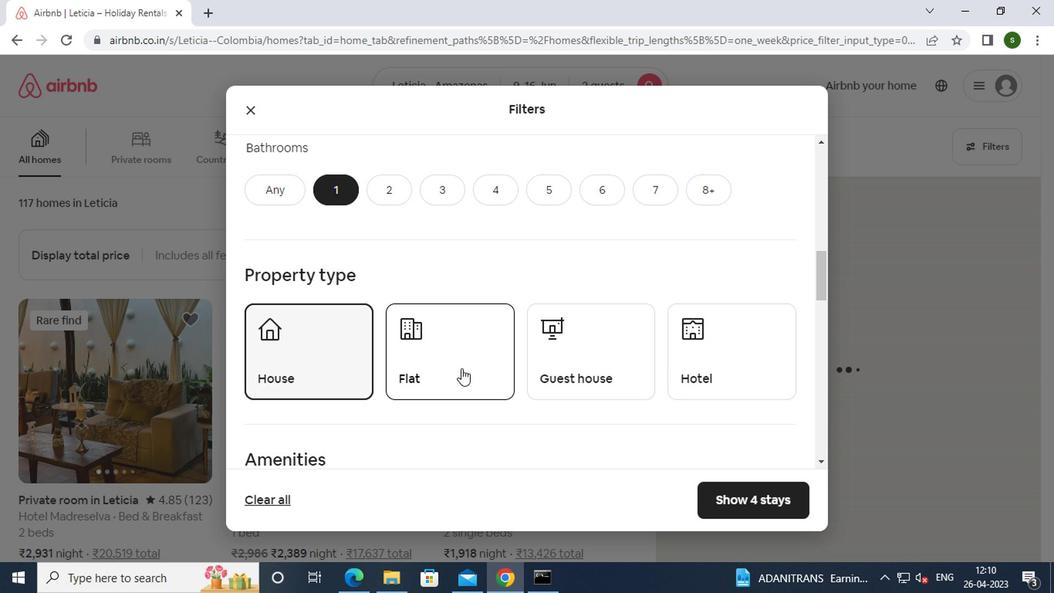 
Action: Mouse moved to (574, 348)
Screenshot: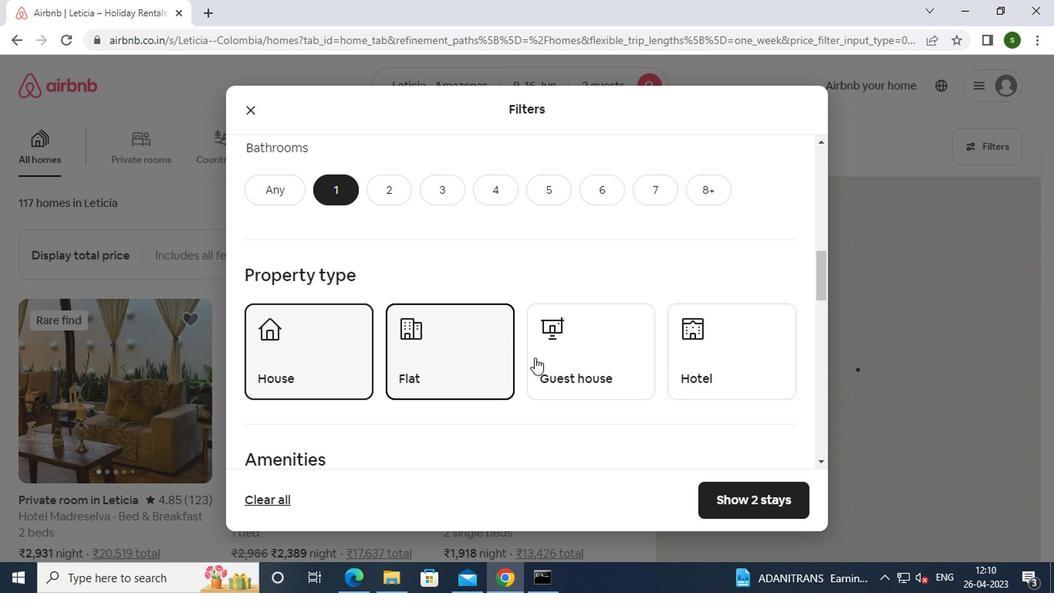 
Action: Mouse pressed left at (574, 348)
Screenshot: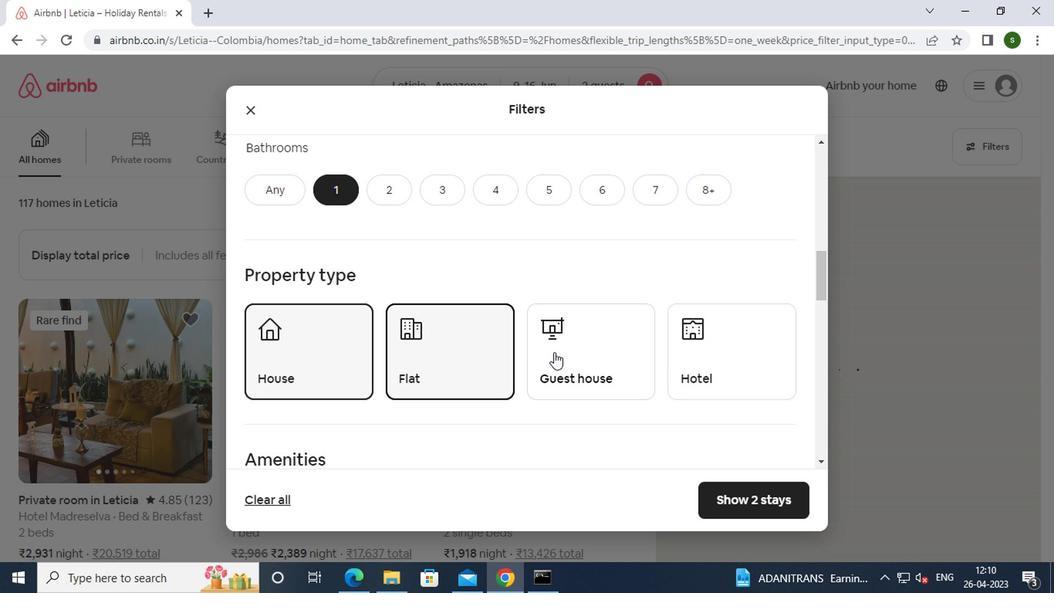 
Action: Mouse moved to (536, 337)
Screenshot: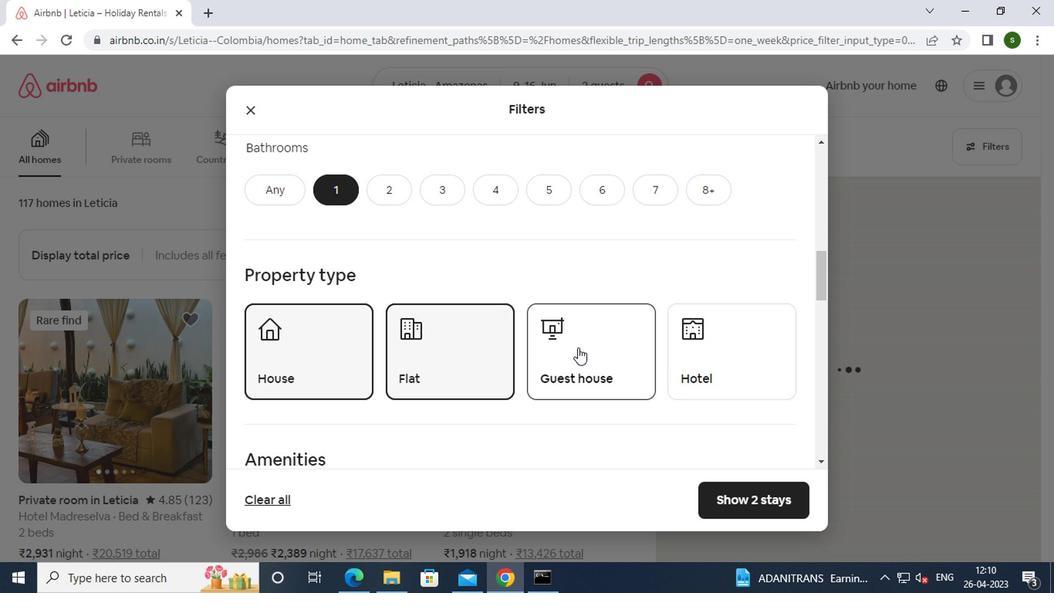 
Action: Mouse scrolled (536, 336) with delta (0, 0)
Screenshot: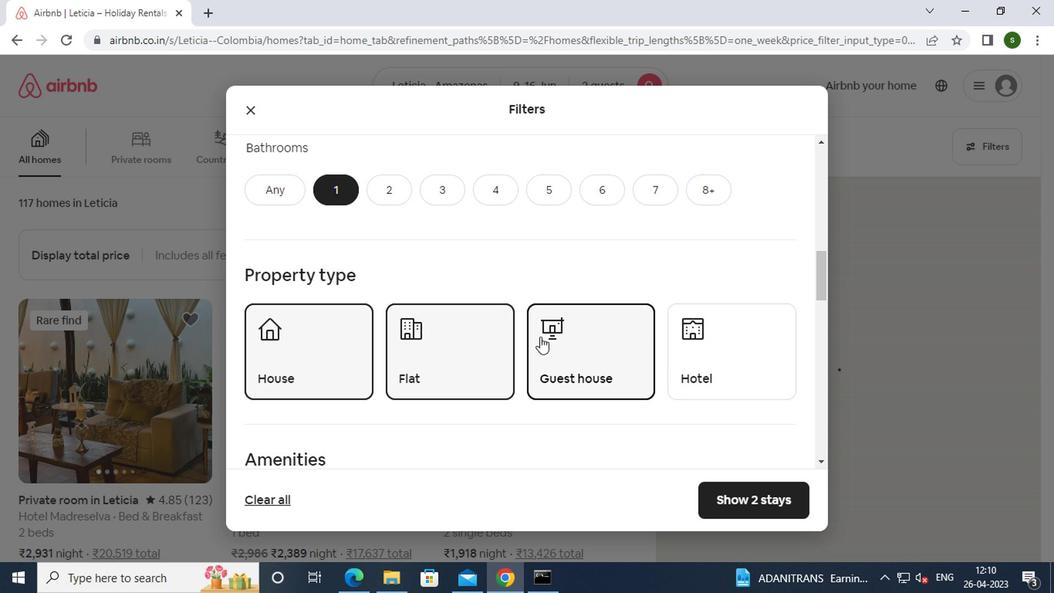 
Action: Mouse scrolled (536, 336) with delta (0, 0)
Screenshot: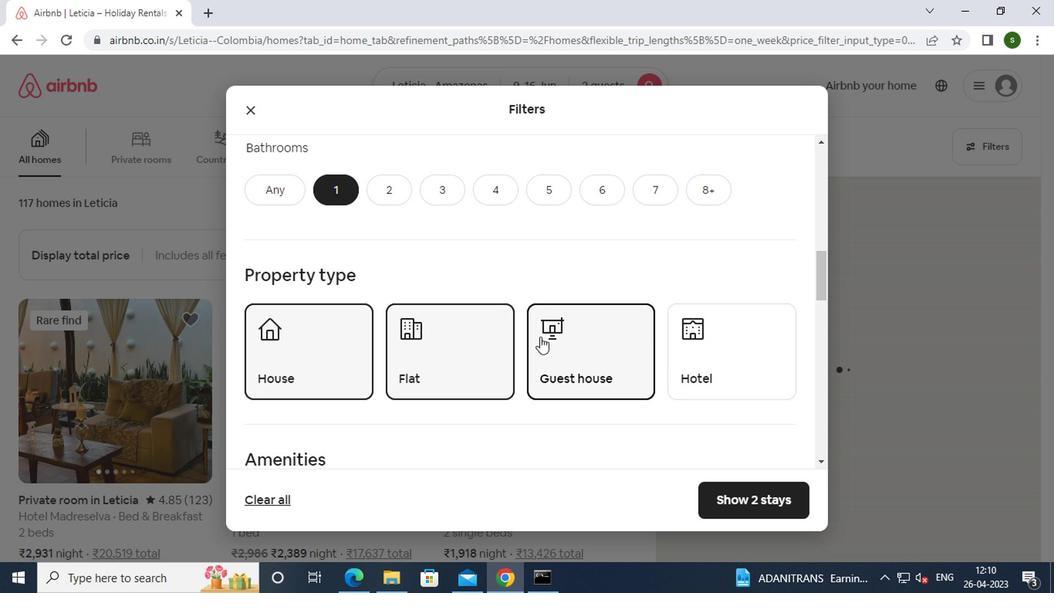 
Action: Mouse scrolled (536, 336) with delta (0, 0)
Screenshot: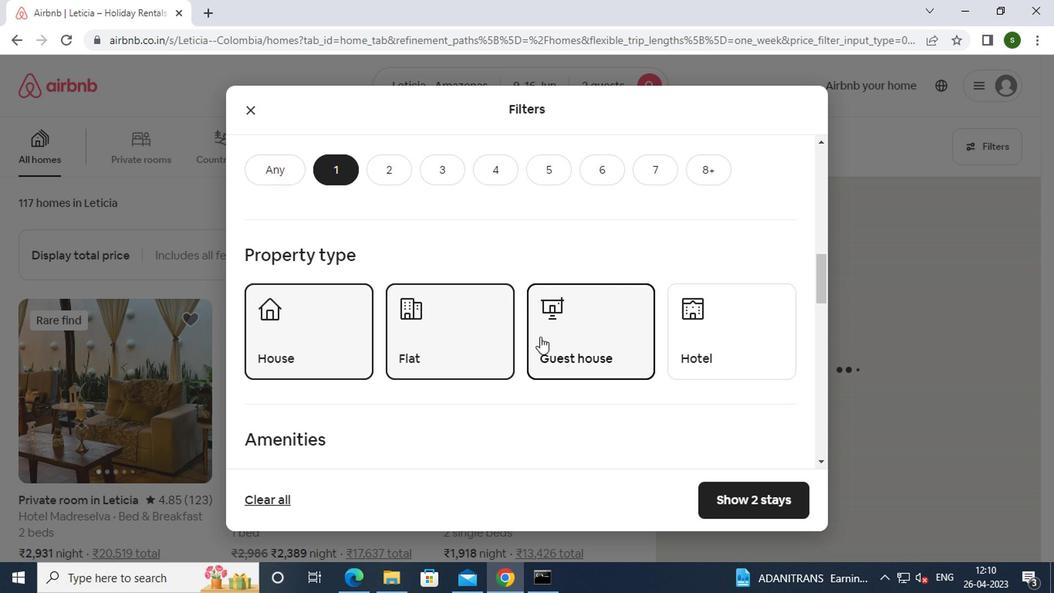 
Action: Mouse moved to (528, 343)
Screenshot: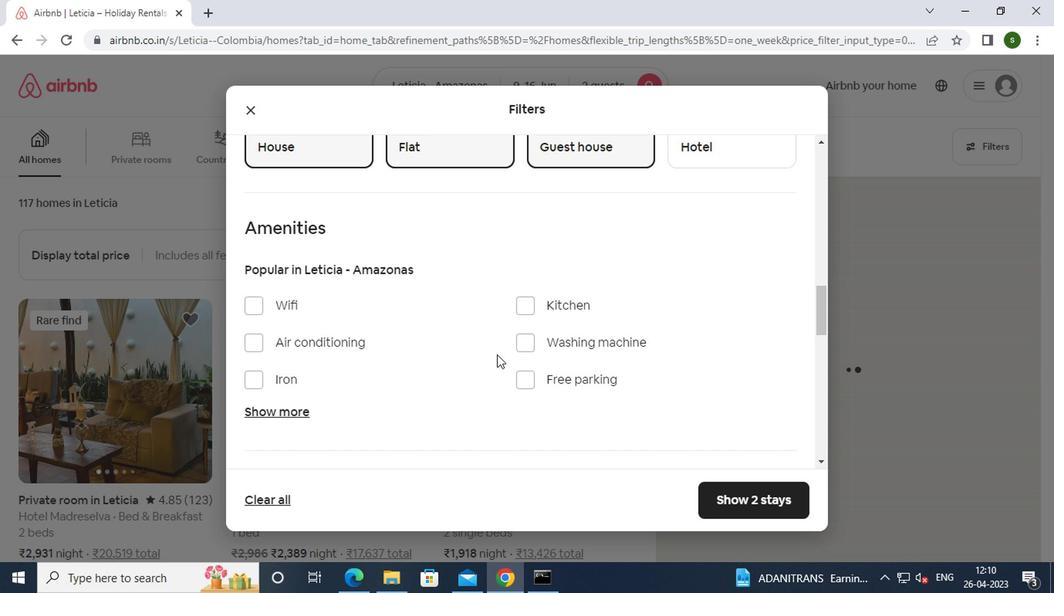 
Action: Mouse pressed left at (528, 343)
Screenshot: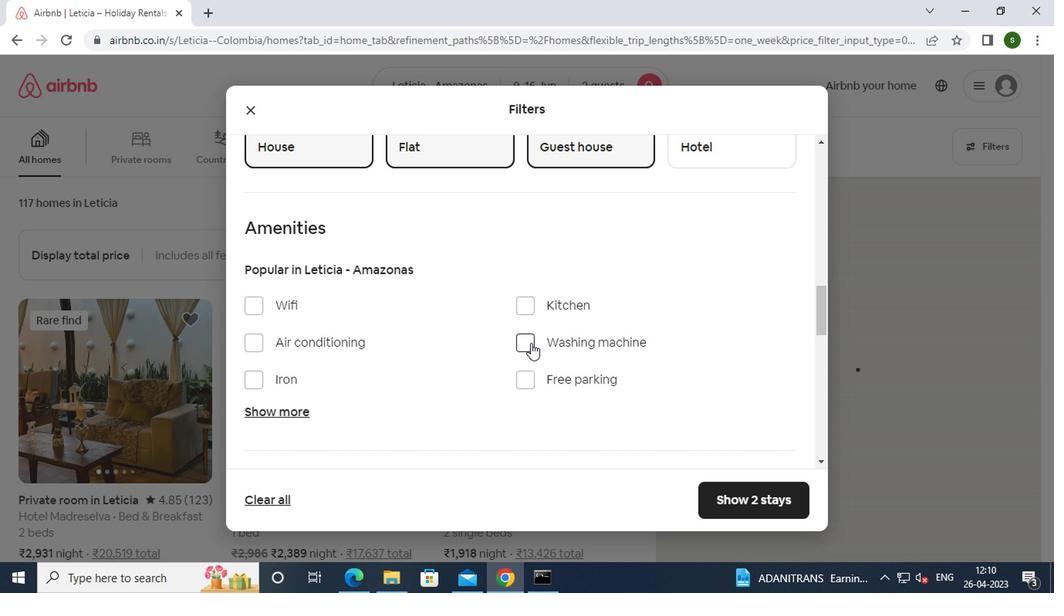 
Action: Mouse moved to (562, 334)
Screenshot: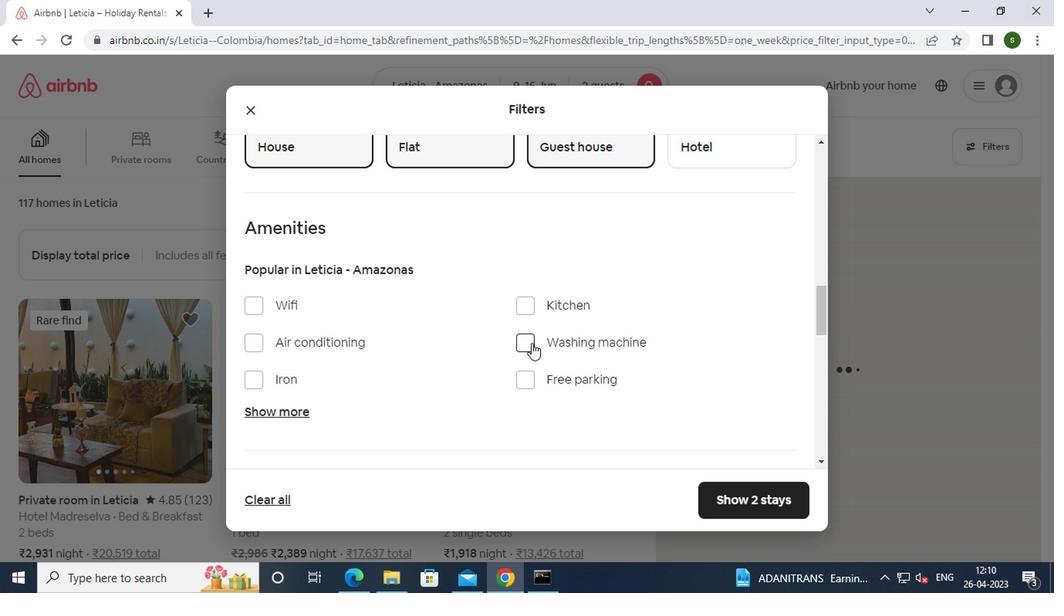 
Action: Mouse scrolled (562, 333) with delta (0, -1)
Screenshot: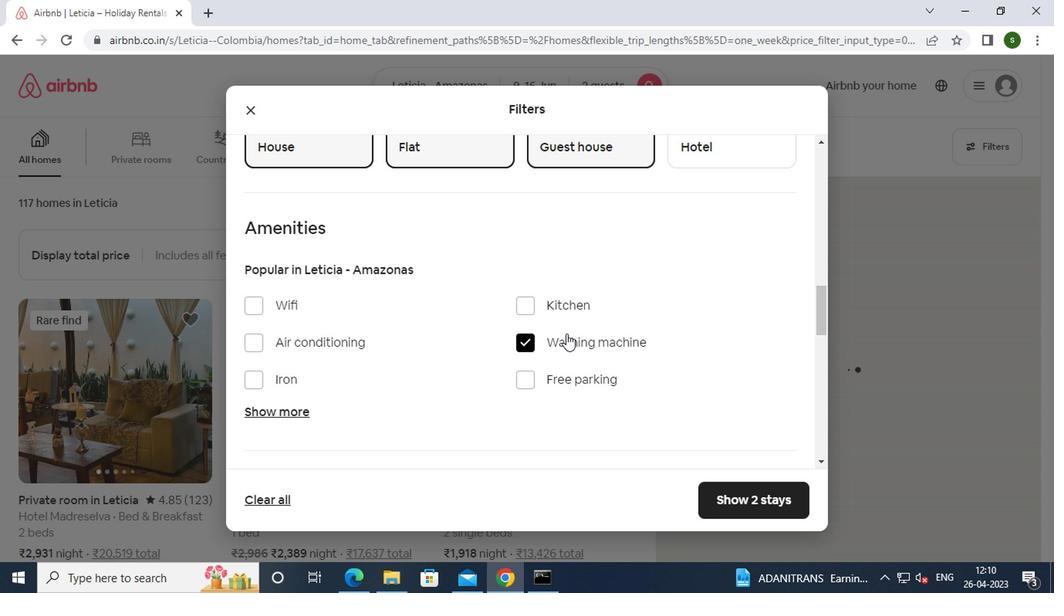 
Action: Mouse scrolled (562, 333) with delta (0, -1)
Screenshot: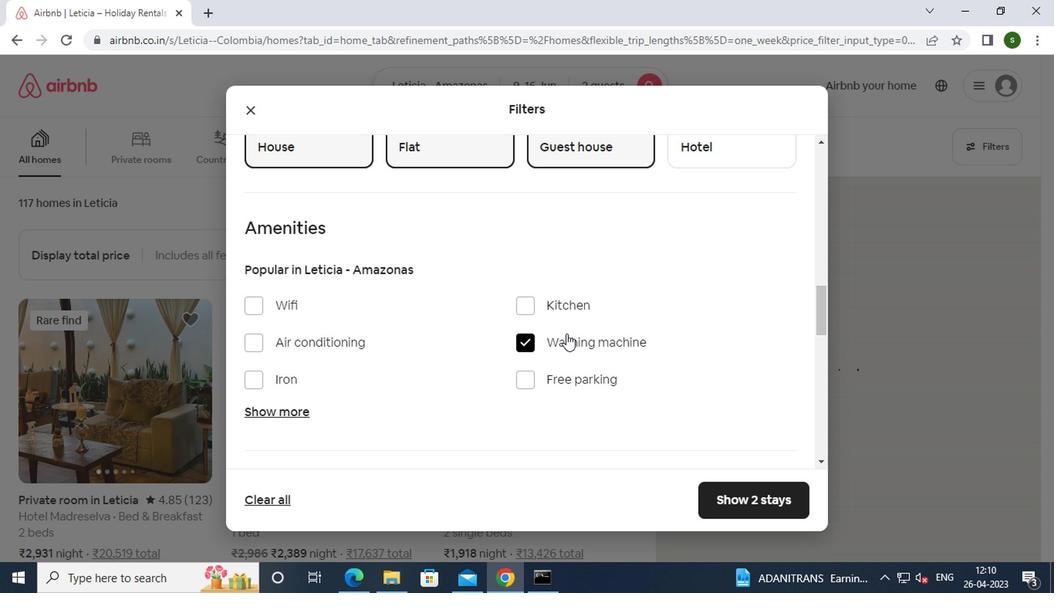 
Action: Mouse scrolled (562, 333) with delta (0, -1)
Screenshot: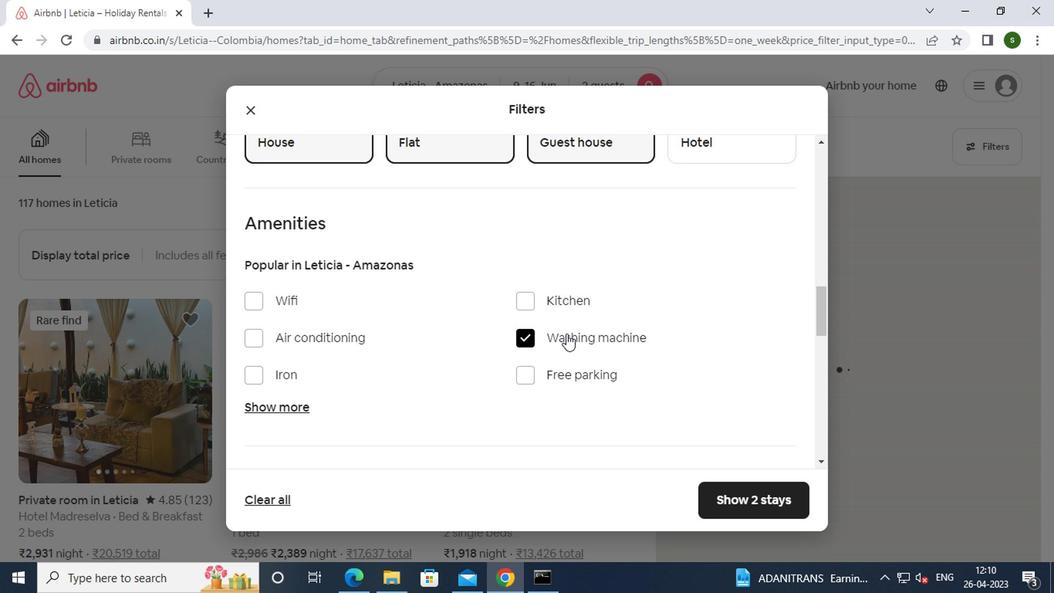 
Action: Mouse scrolled (562, 333) with delta (0, -1)
Screenshot: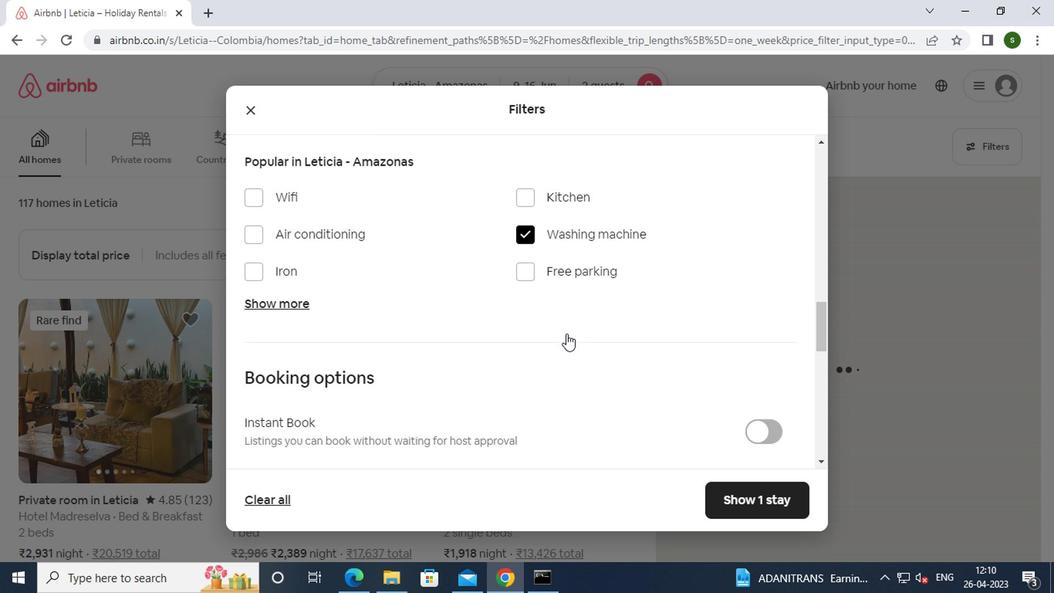 
Action: Mouse moved to (757, 287)
Screenshot: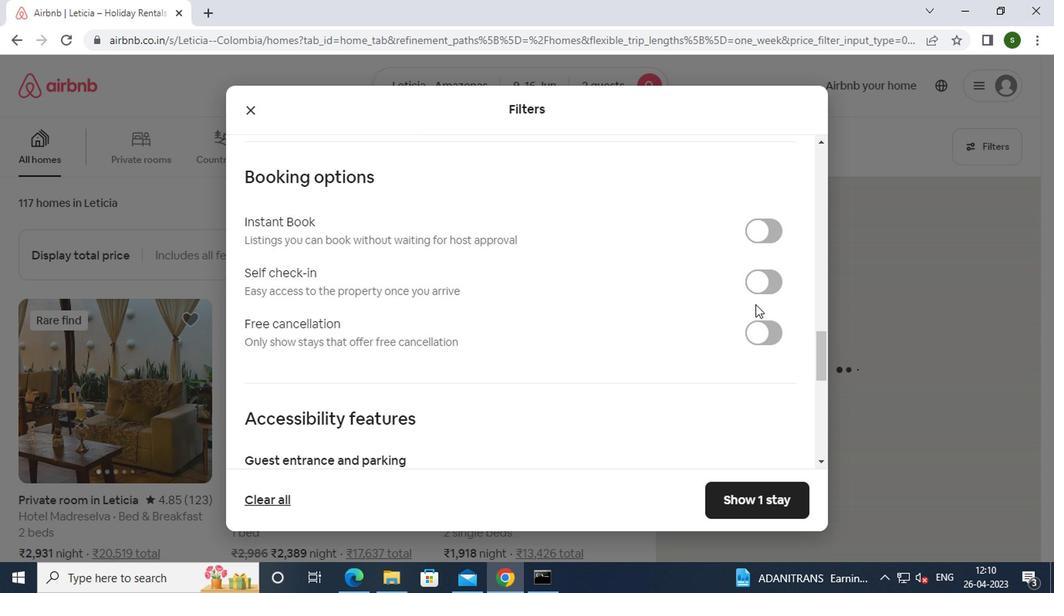 
Action: Mouse pressed left at (757, 287)
Screenshot: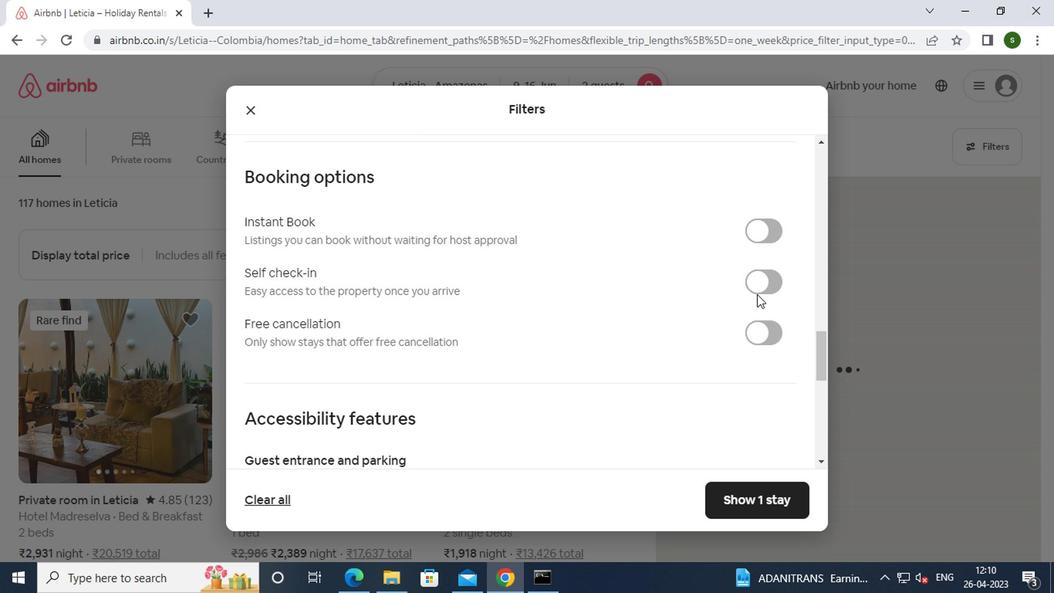 
Action: Mouse moved to (621, 334)
Screenshot: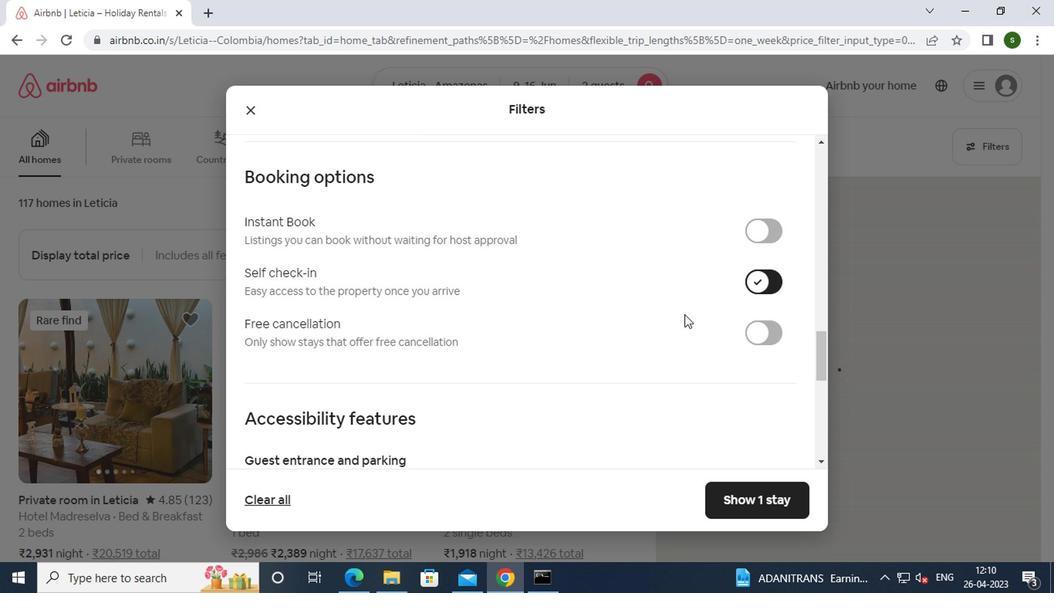 
Action: Mouse scrolled (621, 333) with delta (0, -1)
Screenshot: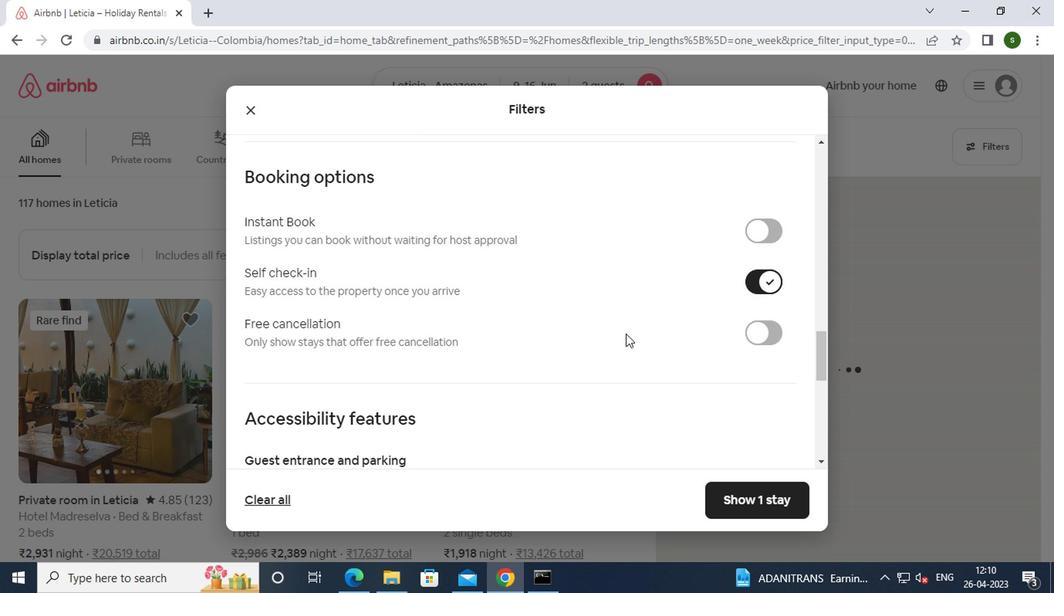 
Action: Mouse scrolled (621, 333) with delta (0, -1)
Screenshot: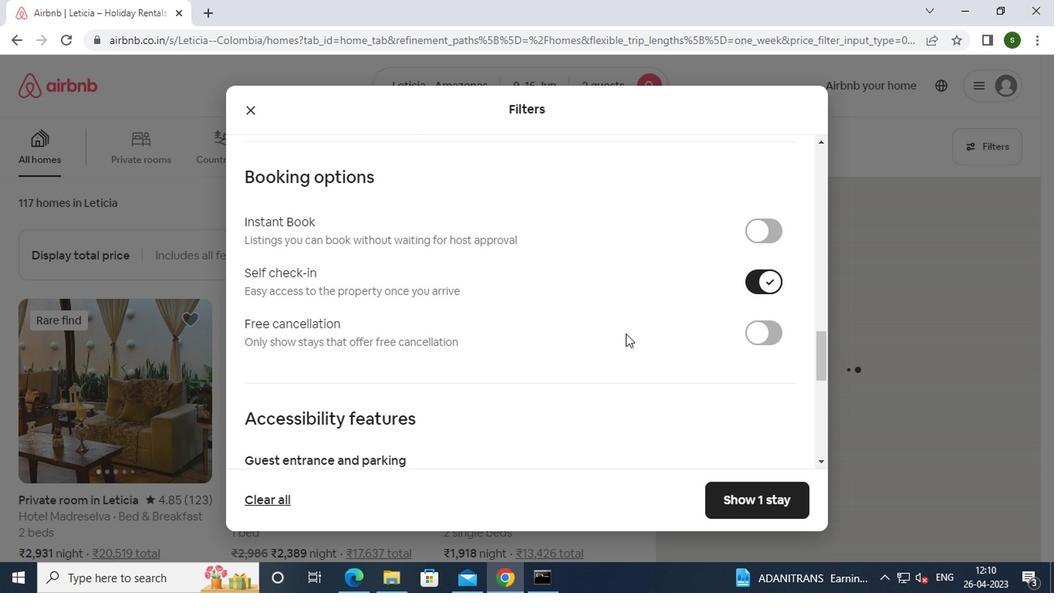
Action: Mouse scrolled (621, 333) with delta (0, -1)
Screenshot: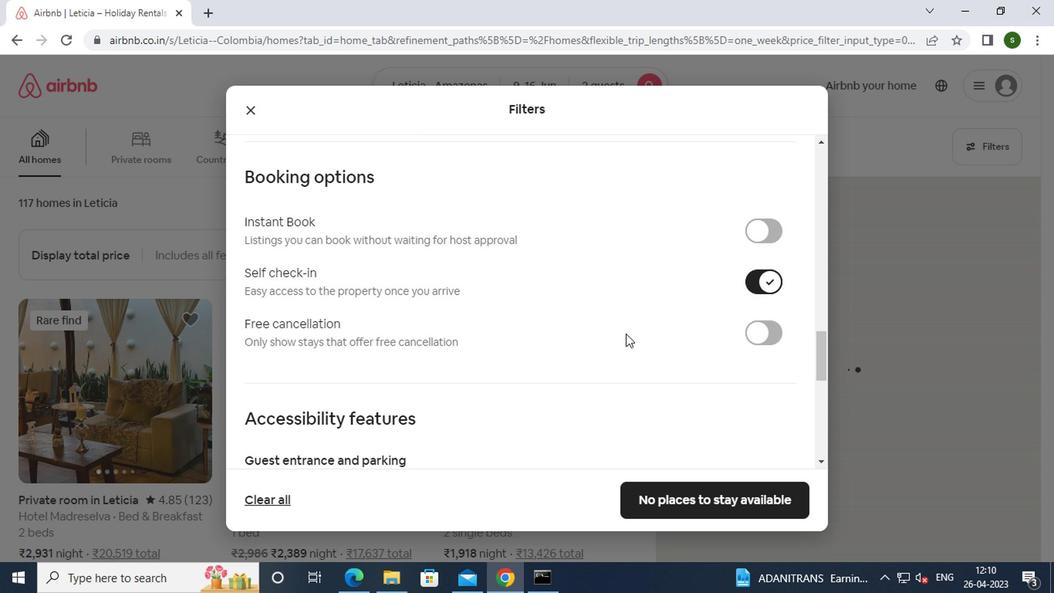 
Action: Mouse scrolled (621, 333) with delta (0, -1)
Screenshot: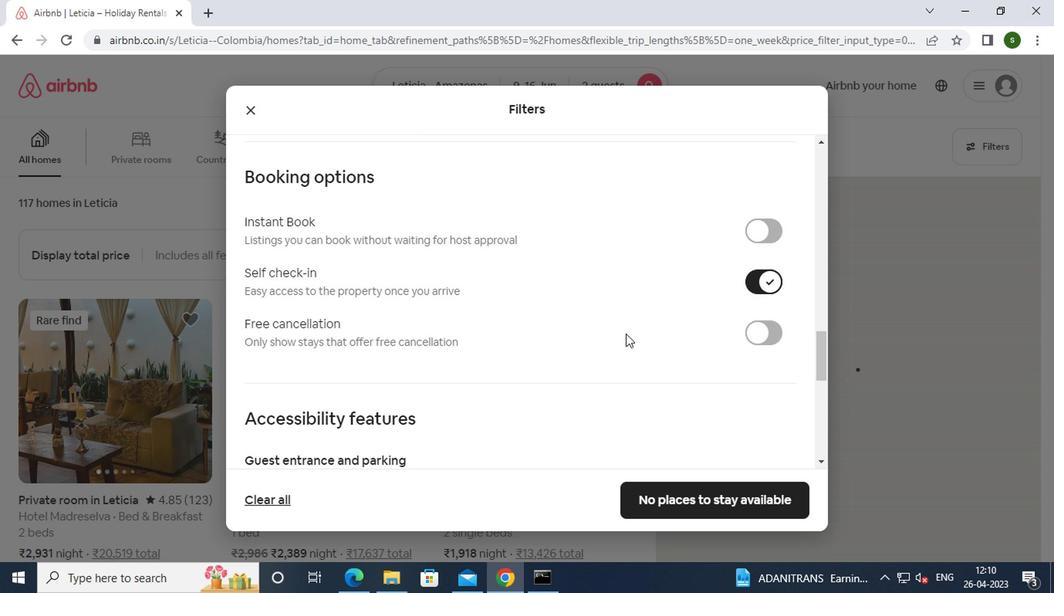 
Action: Mouse scrolled (621, 333) with delta (0, -1)
Screenshot: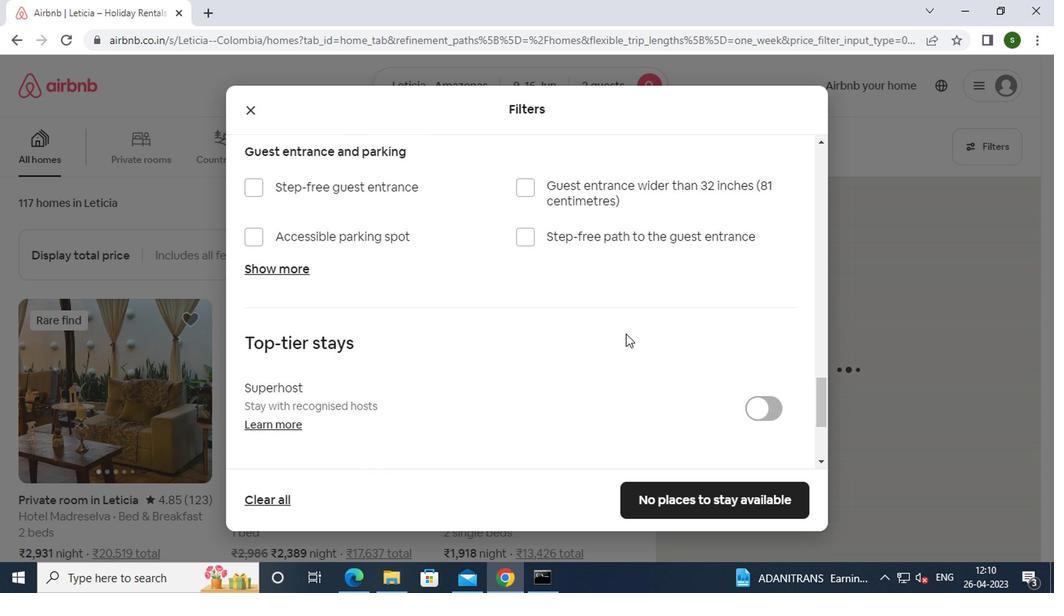 
Action: Mouse scrolled (621, 333) with delta (0, -1)
Screenshot: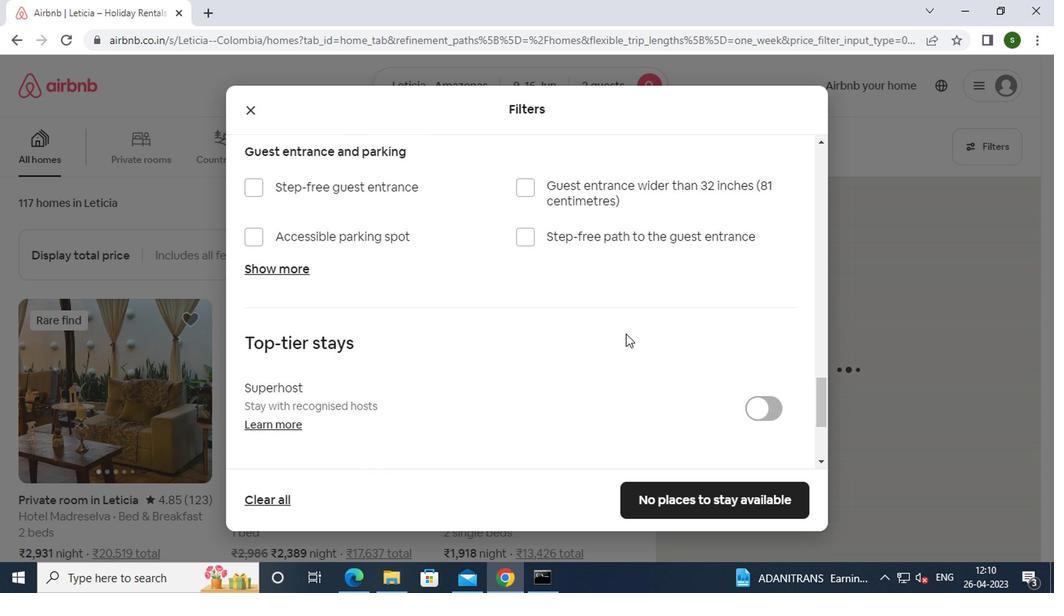 
Action: Mouse scrolled (621, 333) with delta (0, -1)
Screenshot: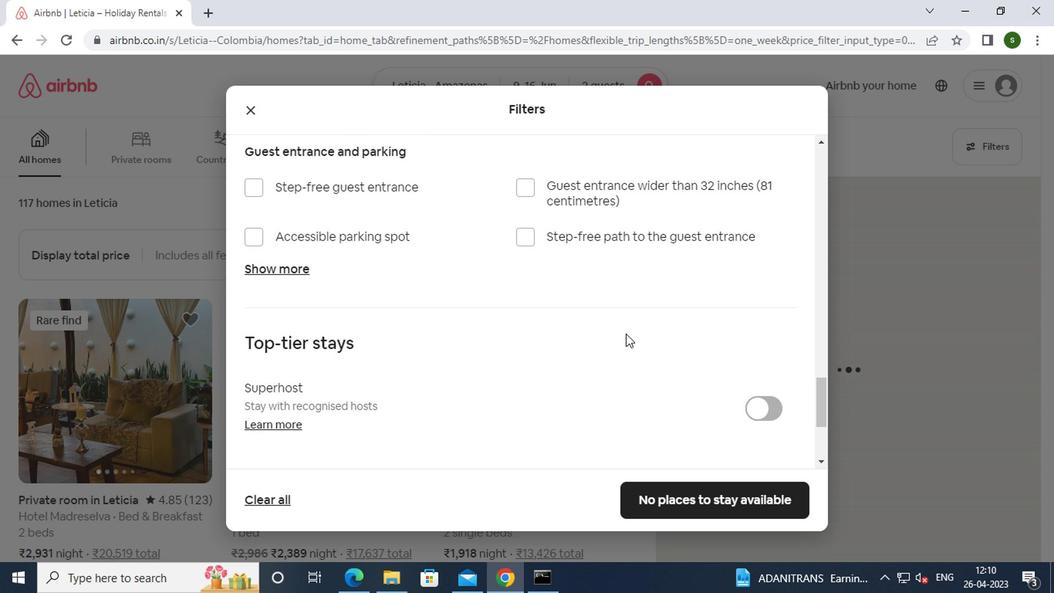 
Action: Mouse scrolled (621, 333) with delta (0, -1)
Screenshot: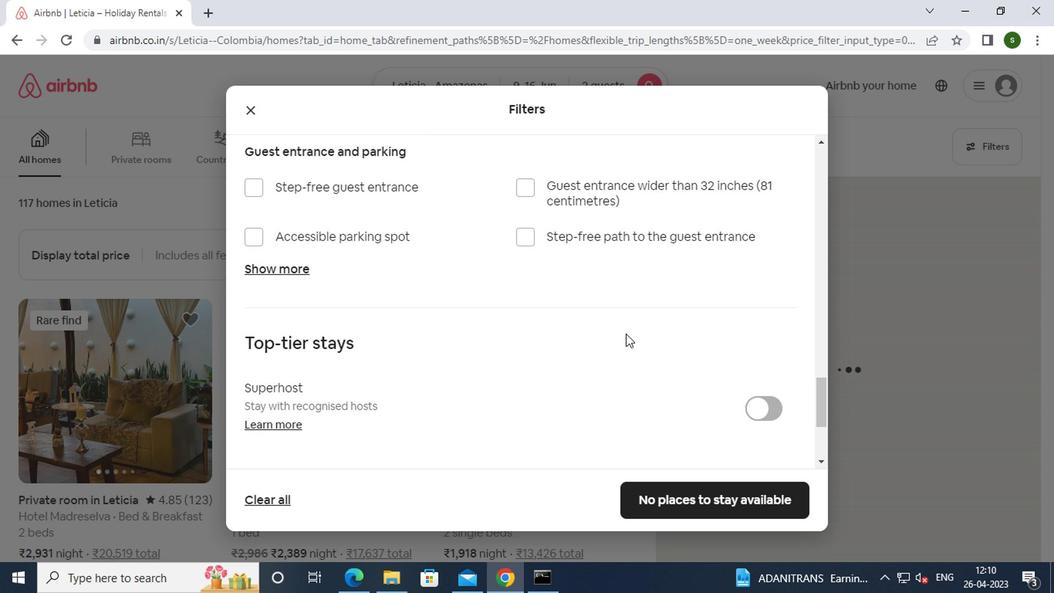 
Action: Mouse scrolled (621, 333) with delta (0, -1)
Screenshot: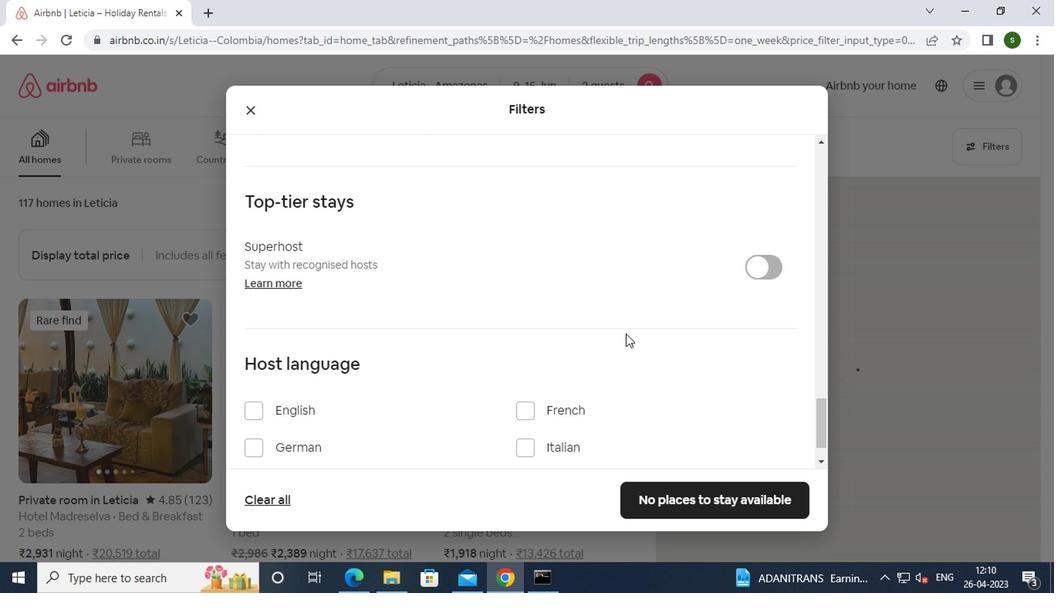 
Action: Mouse scrolled (621, 333) with delta (0, -1)
Screenshot: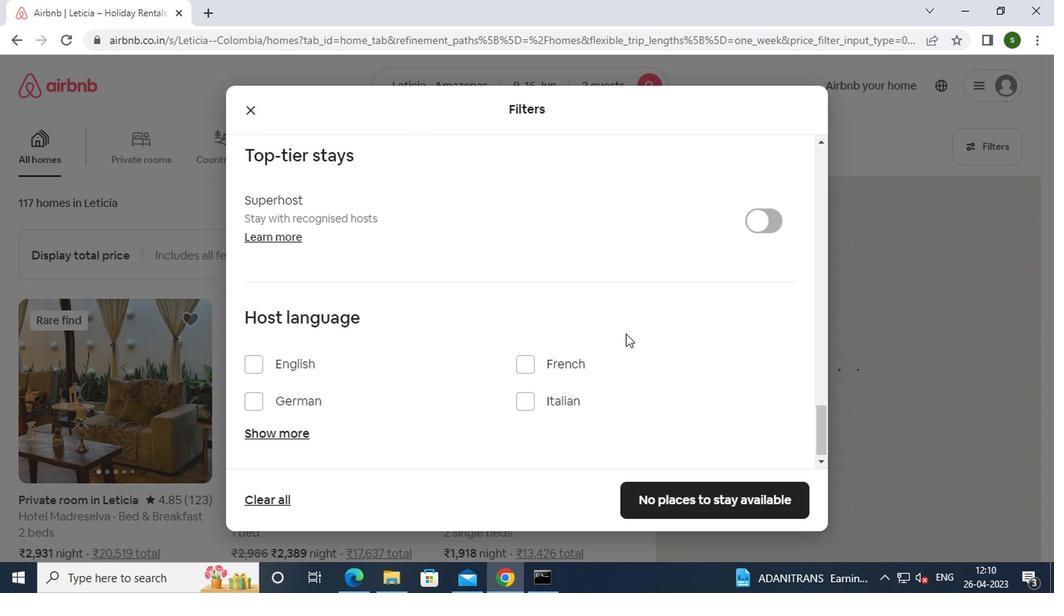 
Action: Mouse scrolled (621, 333) with delta (0, -1)
Screenshot: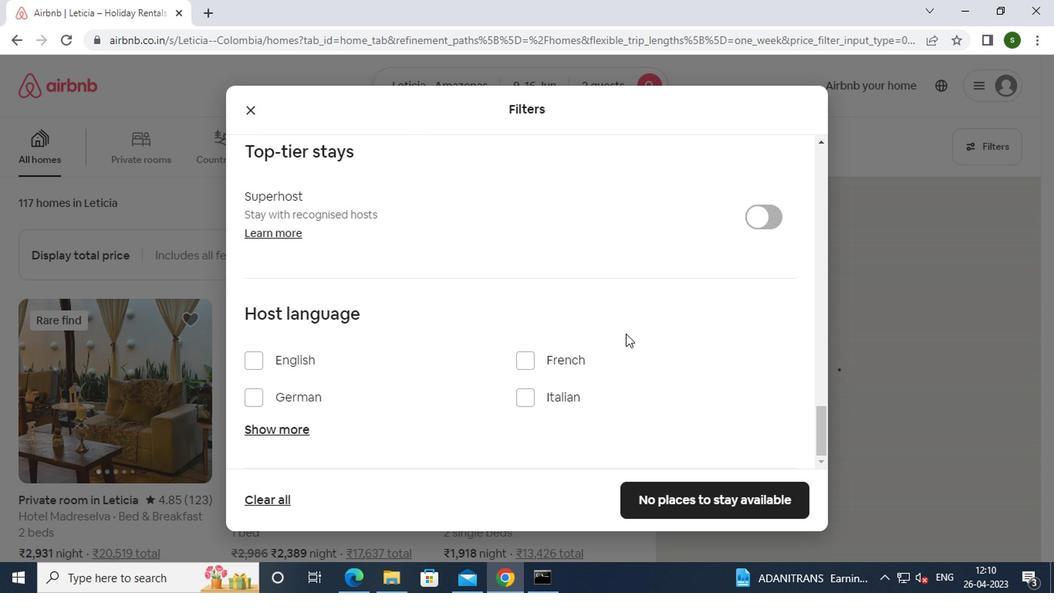 
Action: Mouse moved to (282, 356)
Screenshot: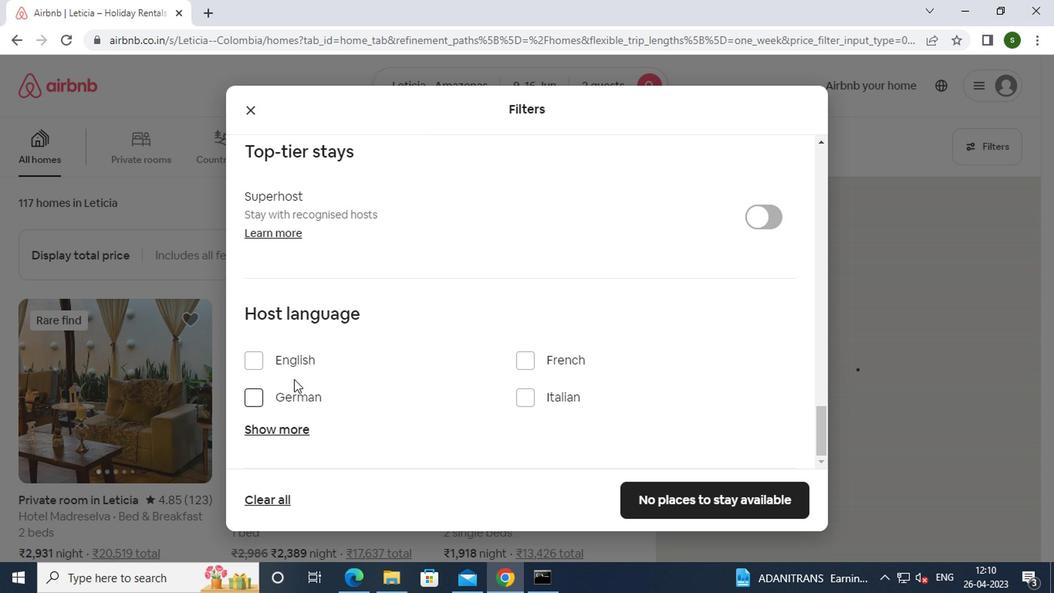 
Action: Mouse pressed left at (282, 356)
Screenshot: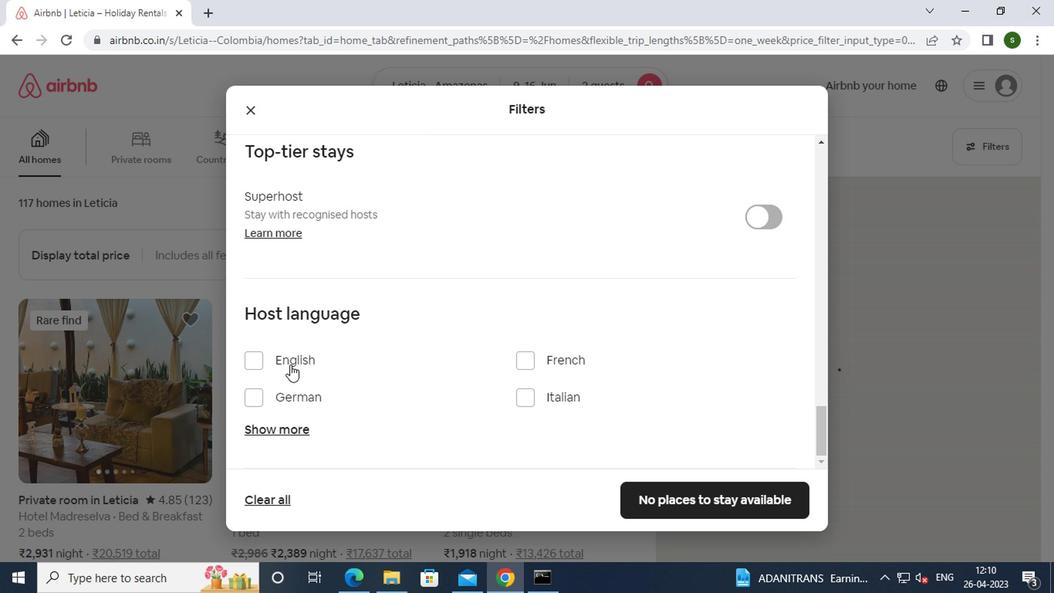 
Action: Mouse moved to (646, 496)
Screenshot: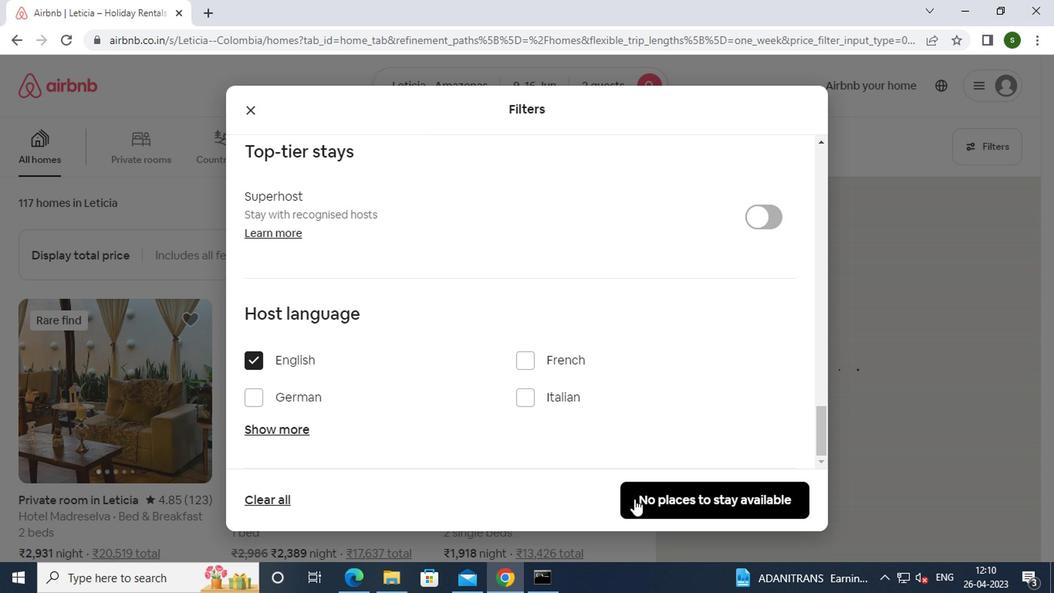 
Action: Mouse pressed left at (646, 496)
Screenshot: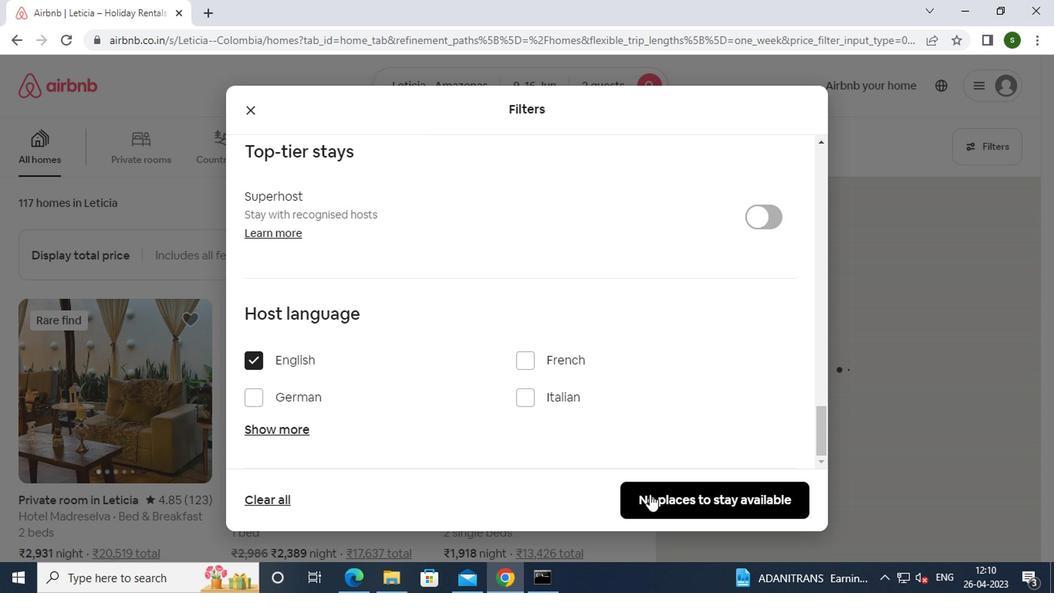 
